 Task: Create a rule when a due date between working days from now is removed from a card by anyone except me.
Action: Mouse pressed left at (853, 227)
Screenshot: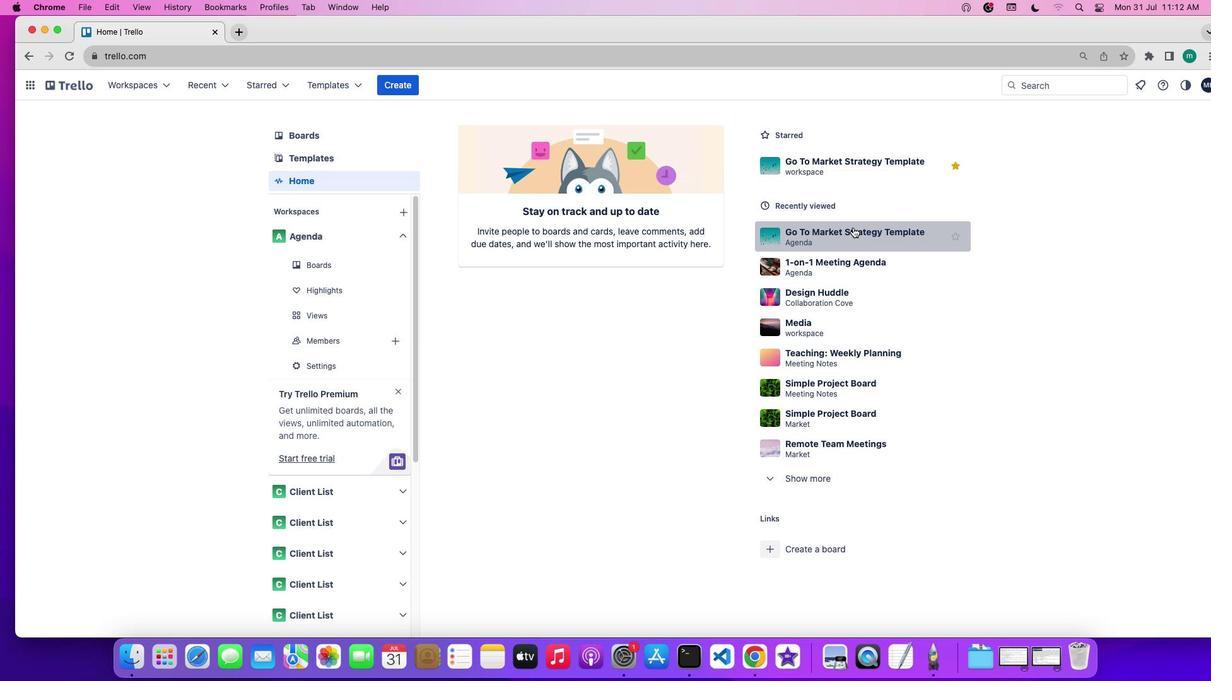 
Action: Mouse moved to (1119, 275)
Screenshot: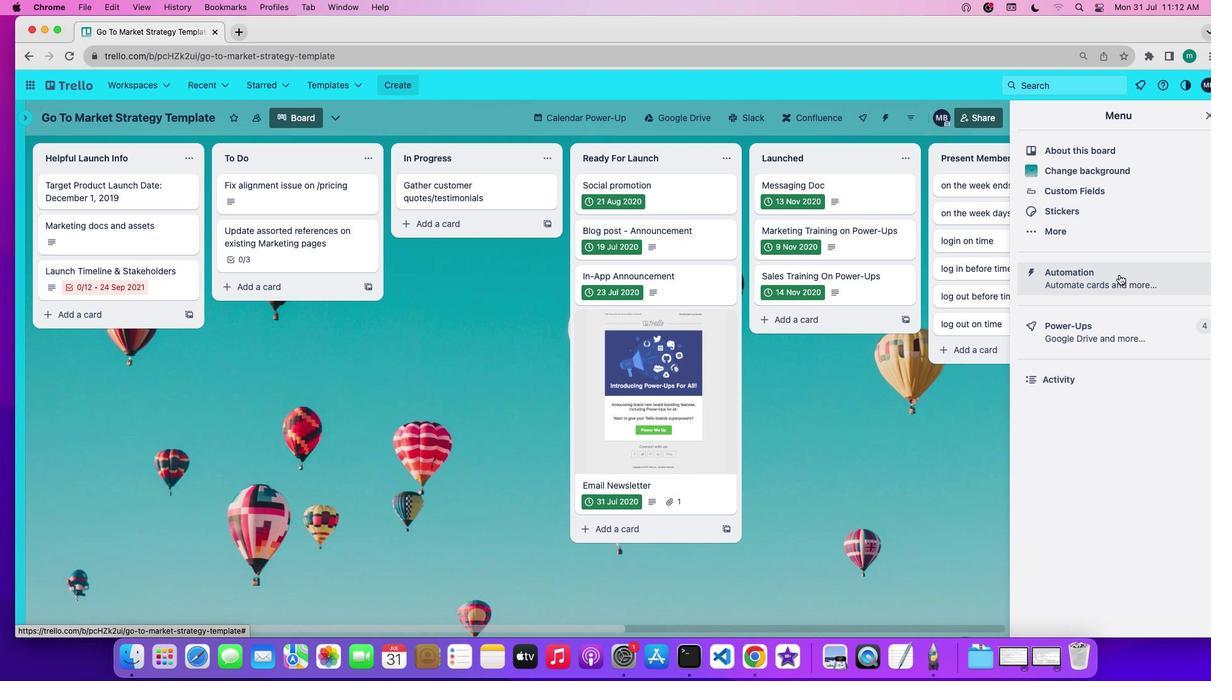 
Action: Mouse pressed left at (1119, 275)
Screenshot: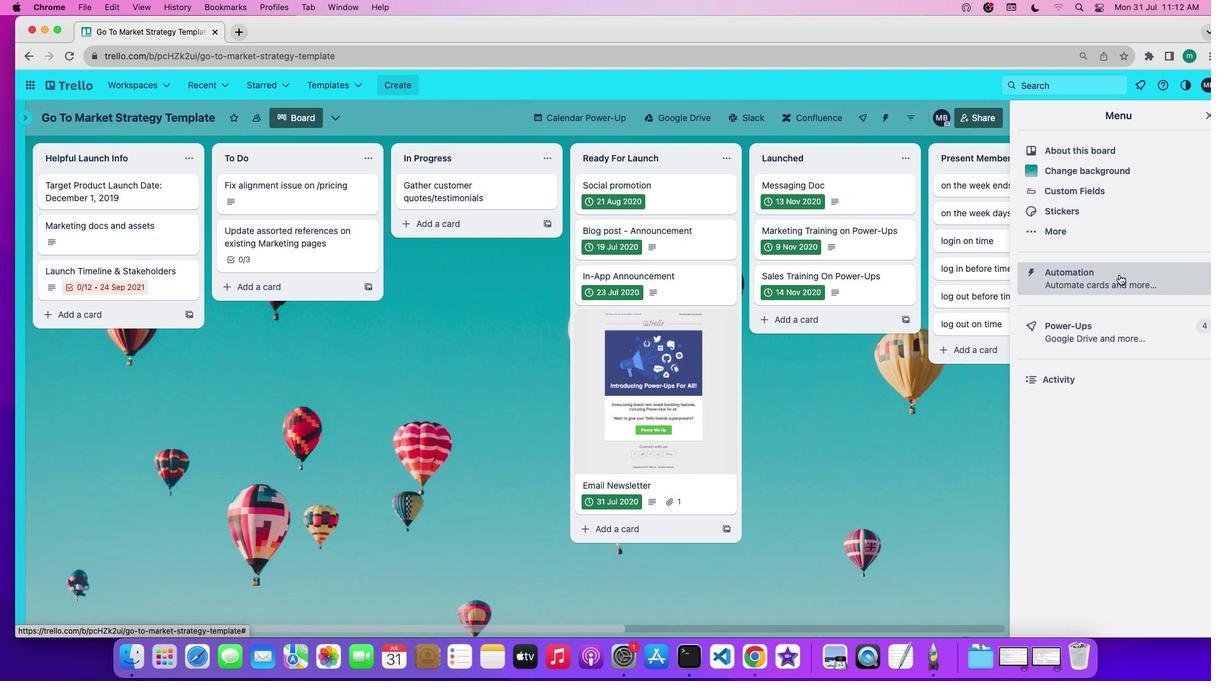 
Action: Mouse moved to (96, 223)
Screenshot: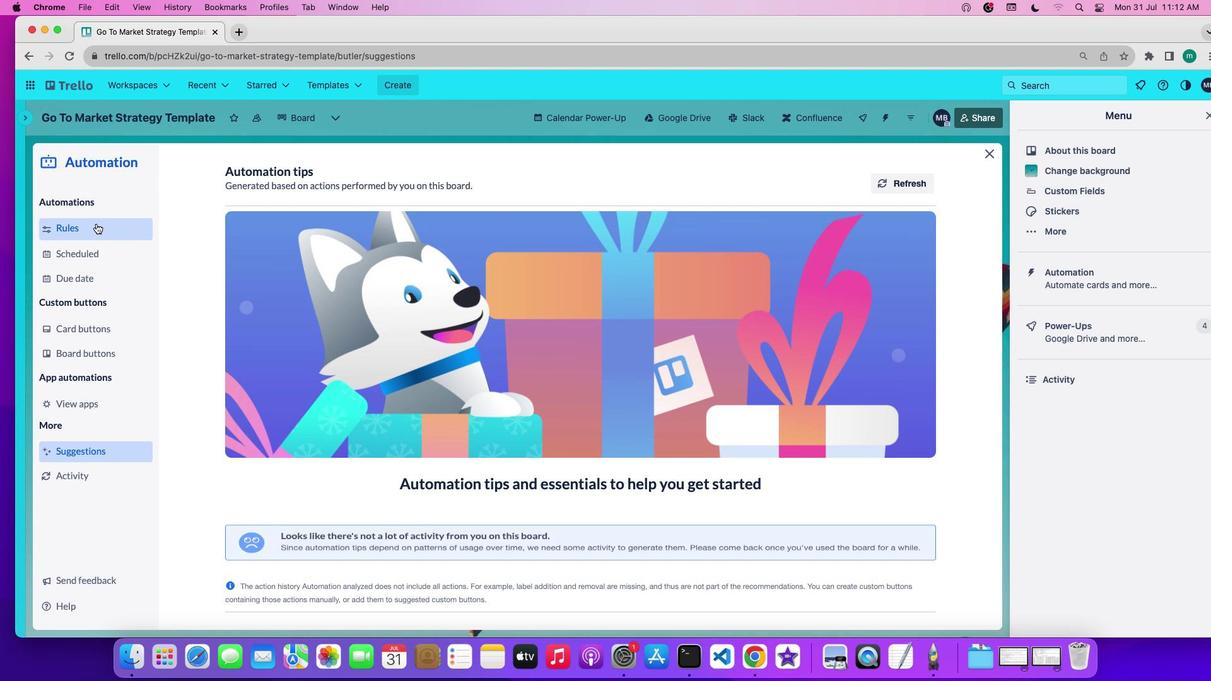 
Action: Mouse pressed left at (96, 223)
Screenshot: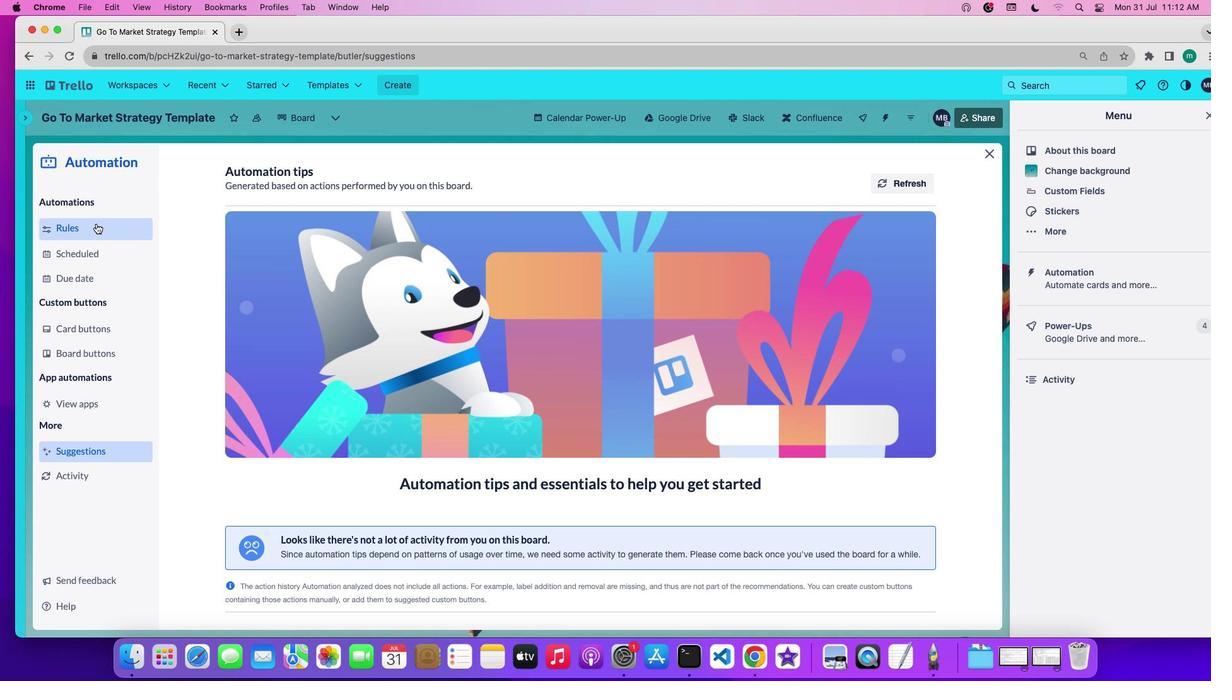 
Action: Mouse moved to (316, 451)
Screenshot: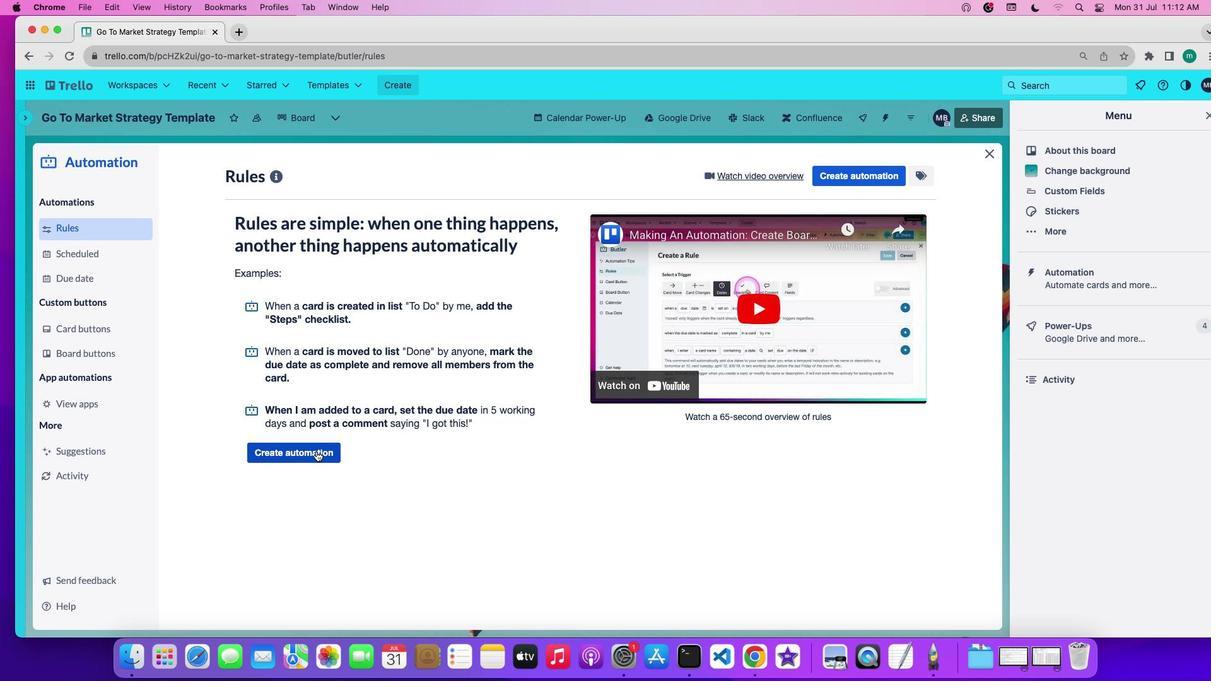 
Action: Mouse pressed left at (316, 451)
Screenshot: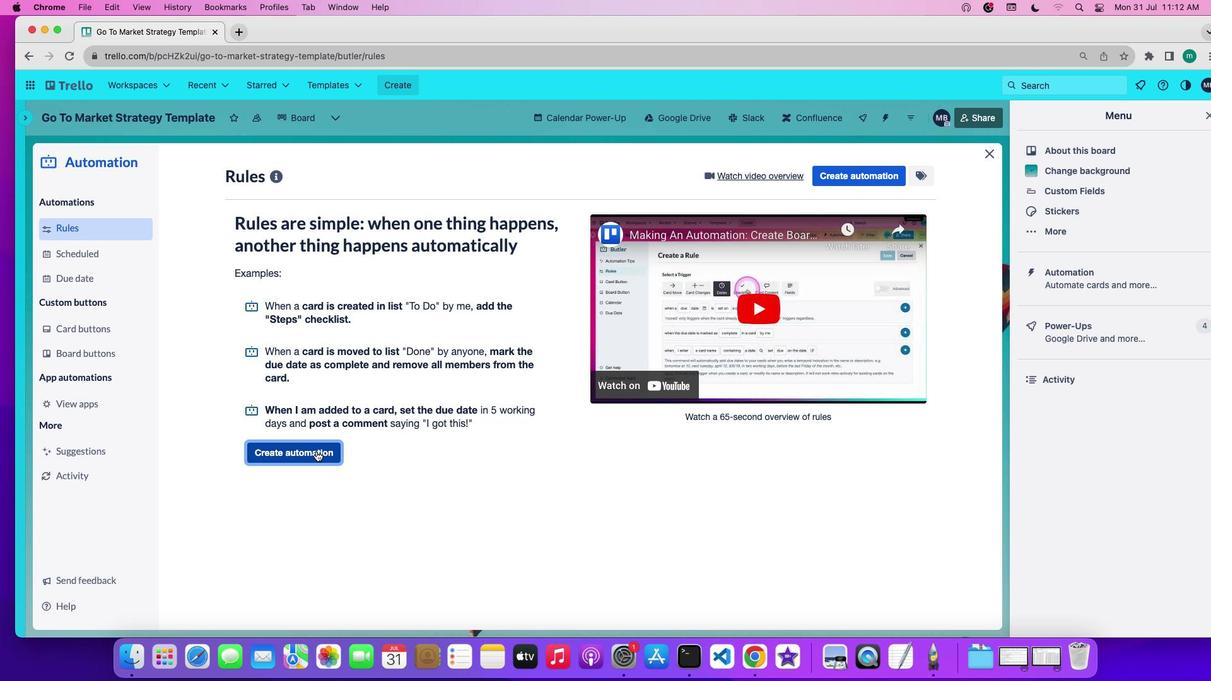 
Action: Mouse moved to (543, 301)
Screenshot: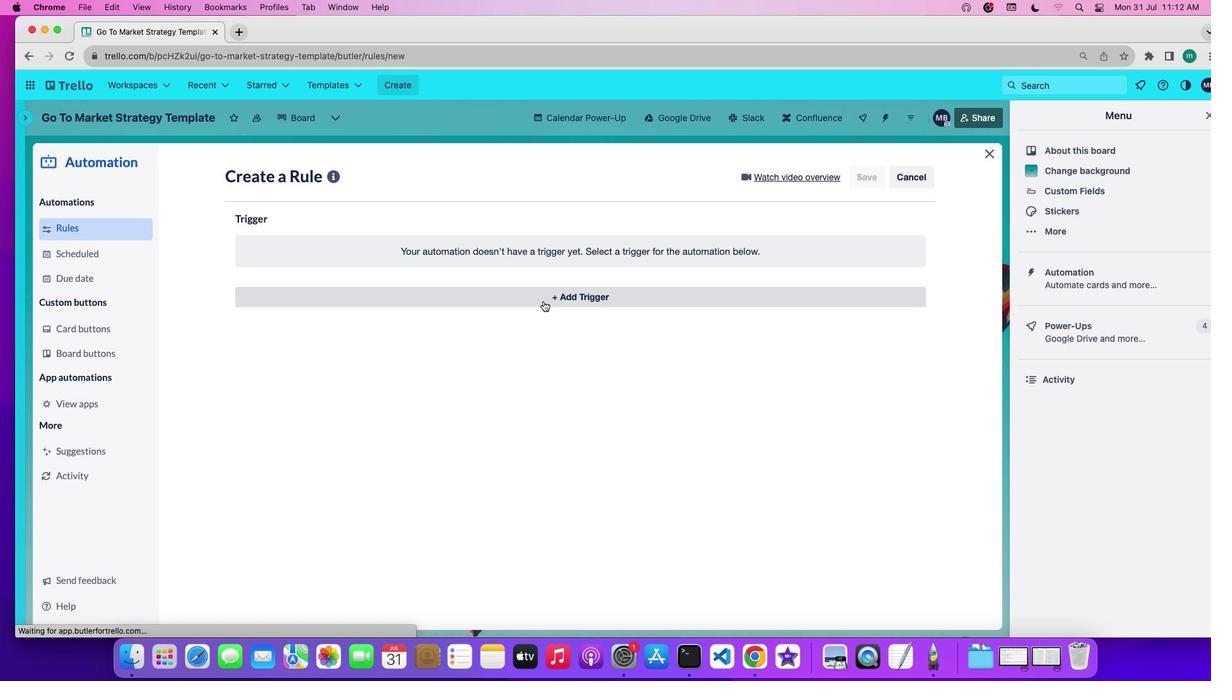 
Action: Mouse pressed left at (543, 301)
Screenshot: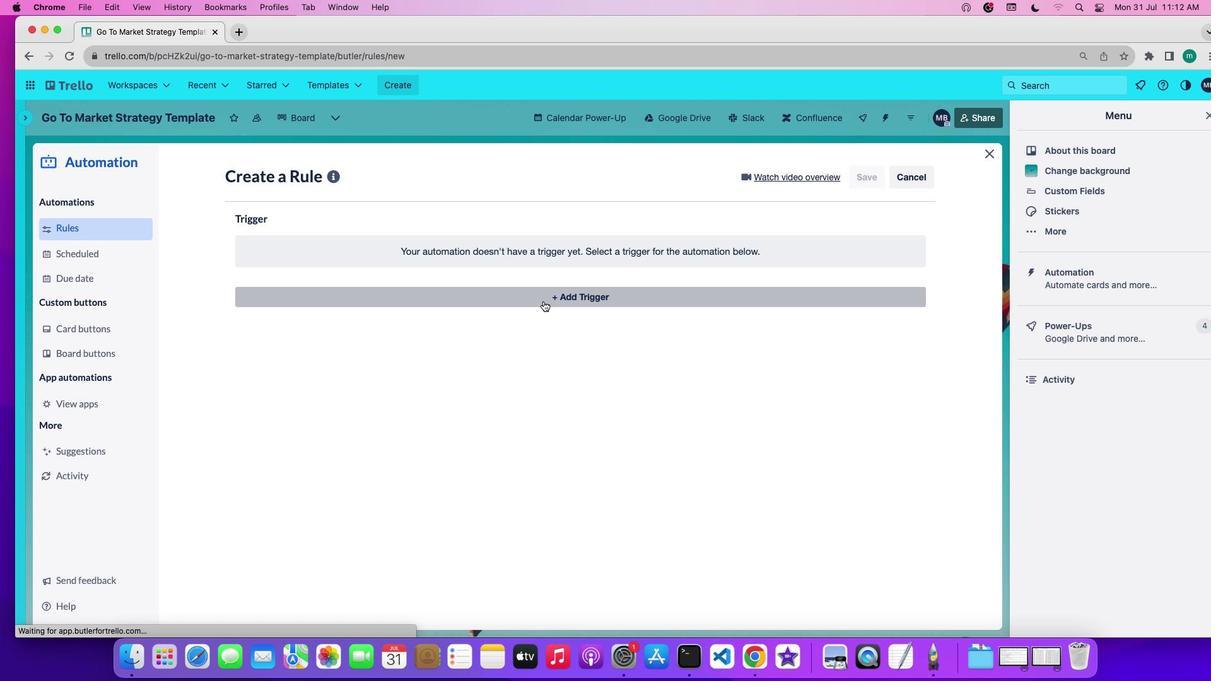 
Action: Mouse moved to (386, 342)
Screenshot: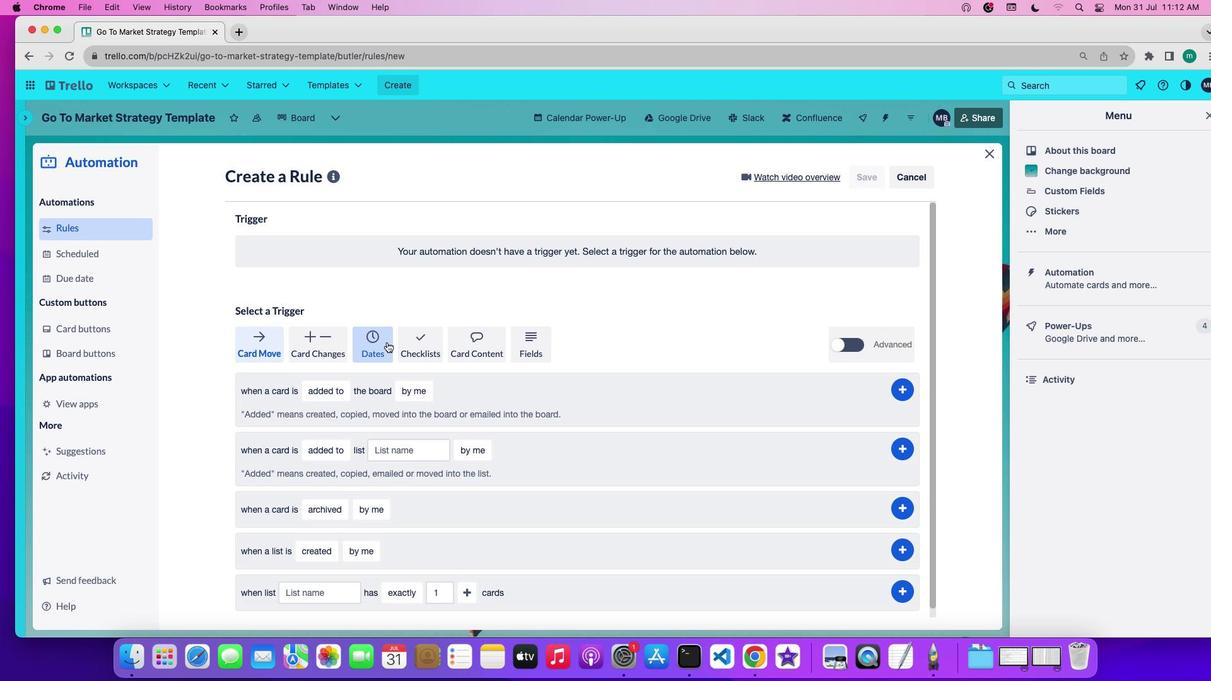 
Action: Mouse pressed left at (386, 342)
Screenshot: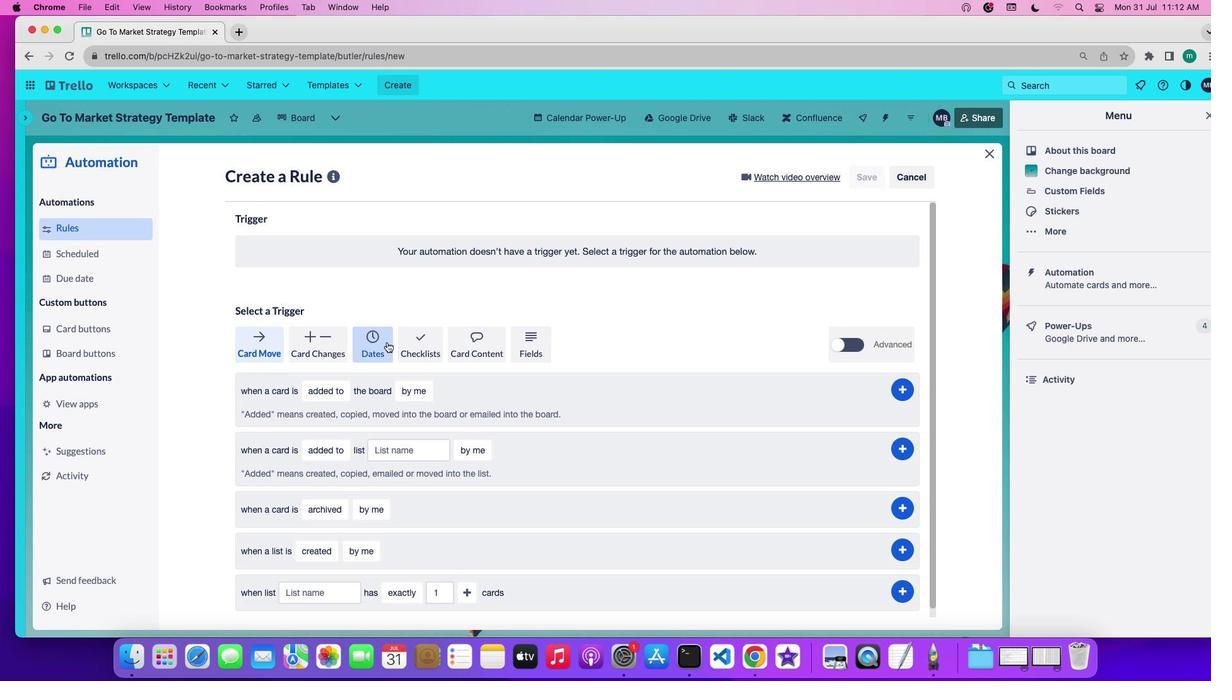 
Action: Mouse moved to (289, 396)
Screenshot: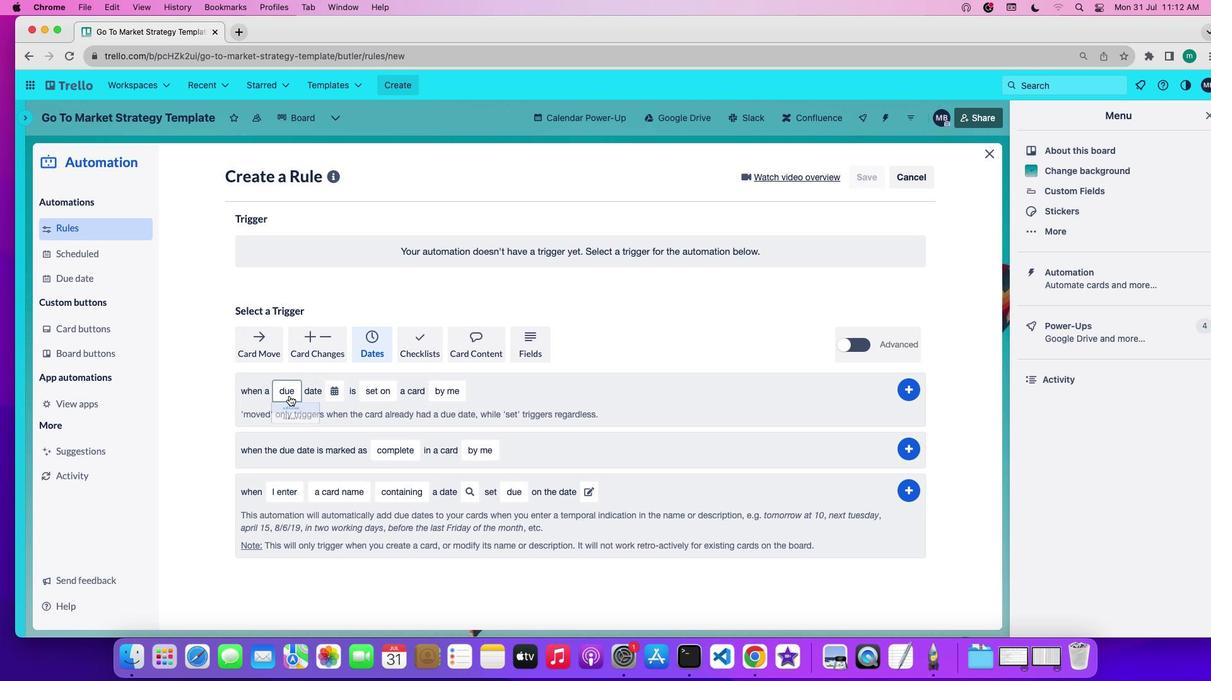 
Action: Mouse pressed left at (289, 396)
Screenshot: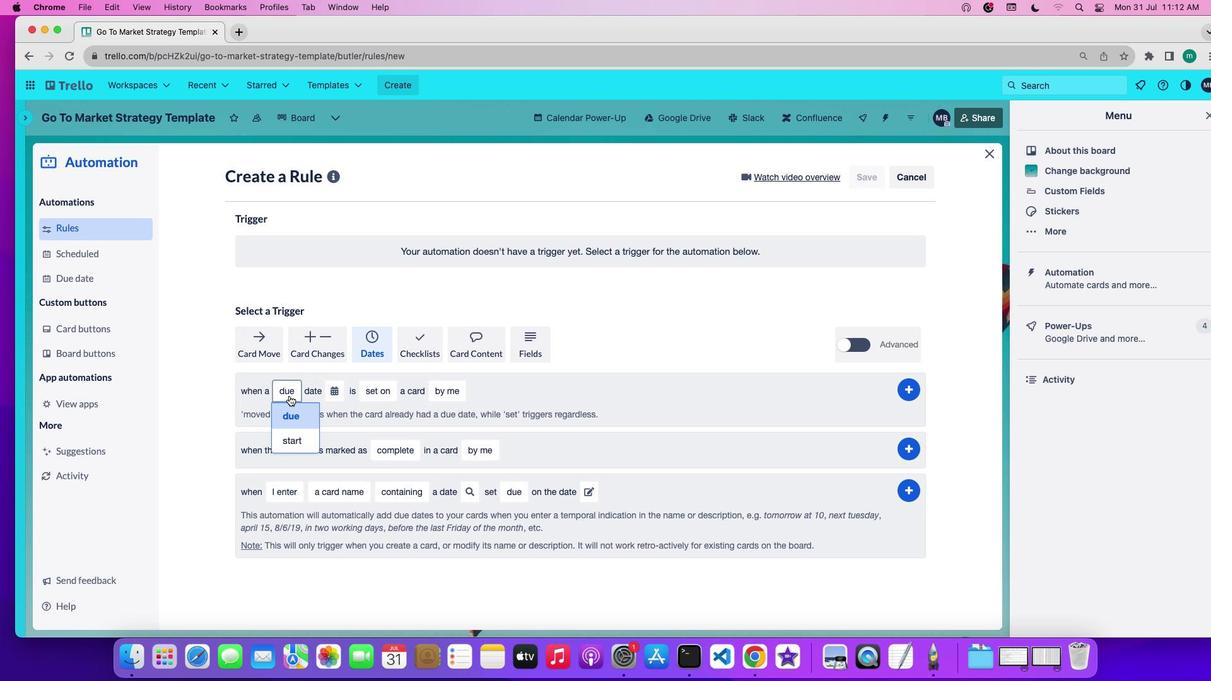 
Action: Mouse moved to (312, 425)
Screenshot: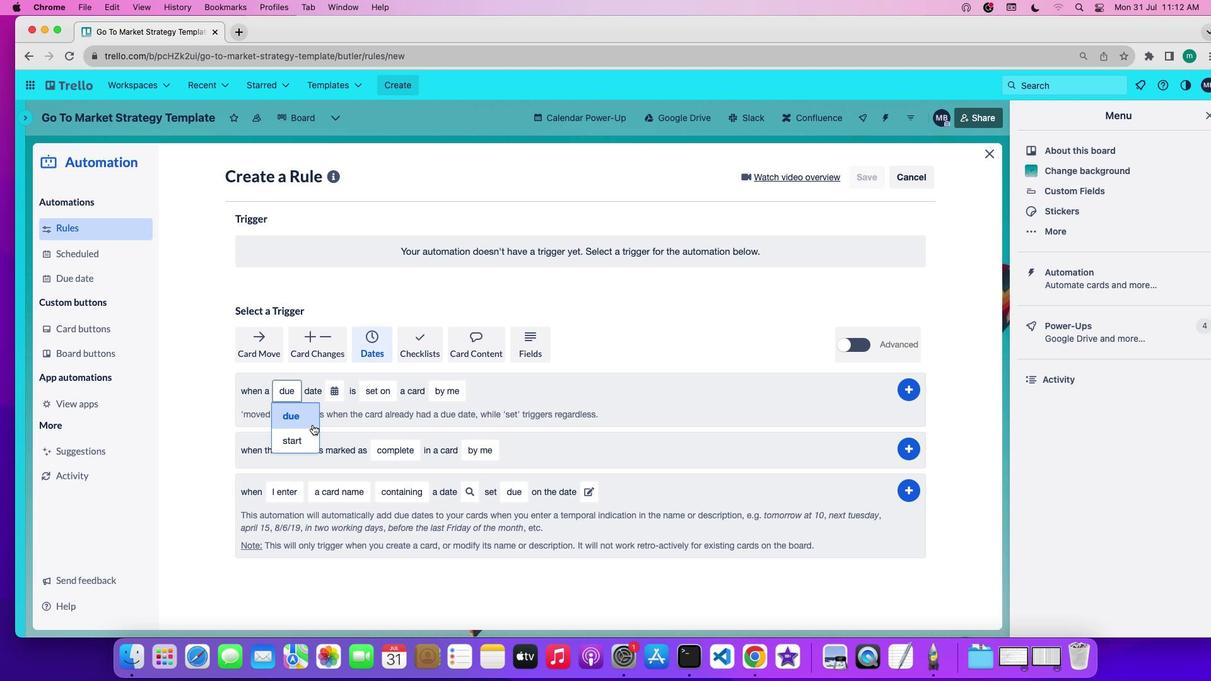 
Action: Mouse pressed left at (312, 425)
Screenshot: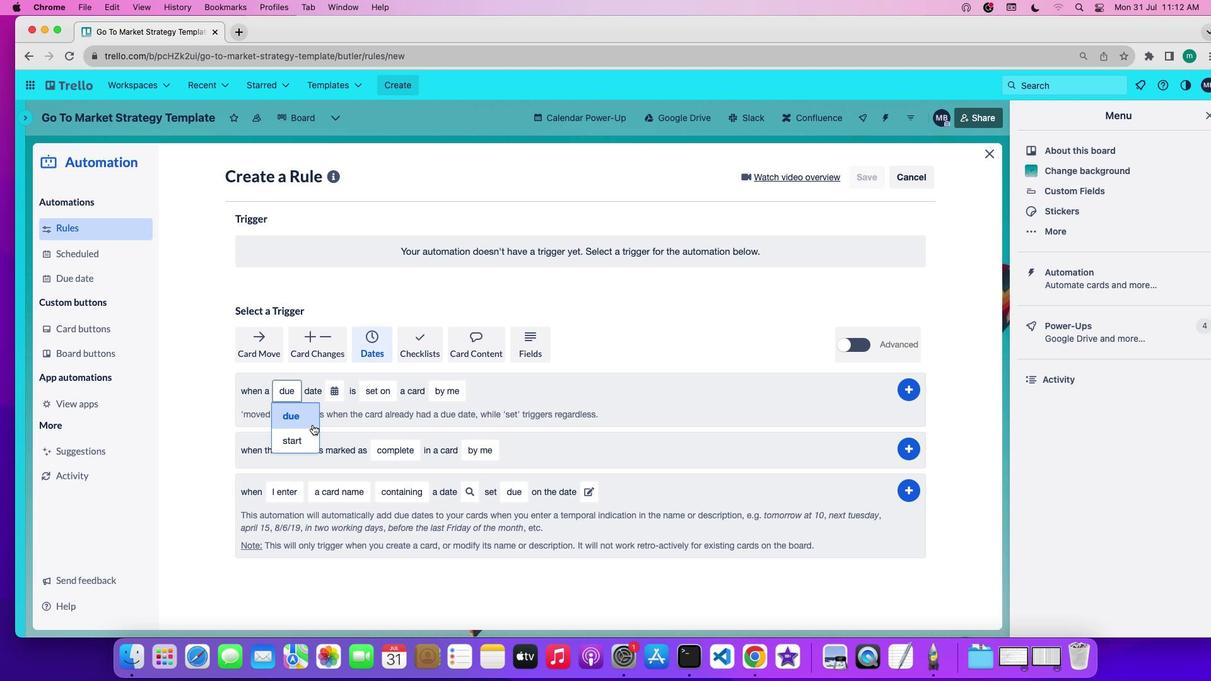
Action: Mouse moved to (341, 397)
Screenshot: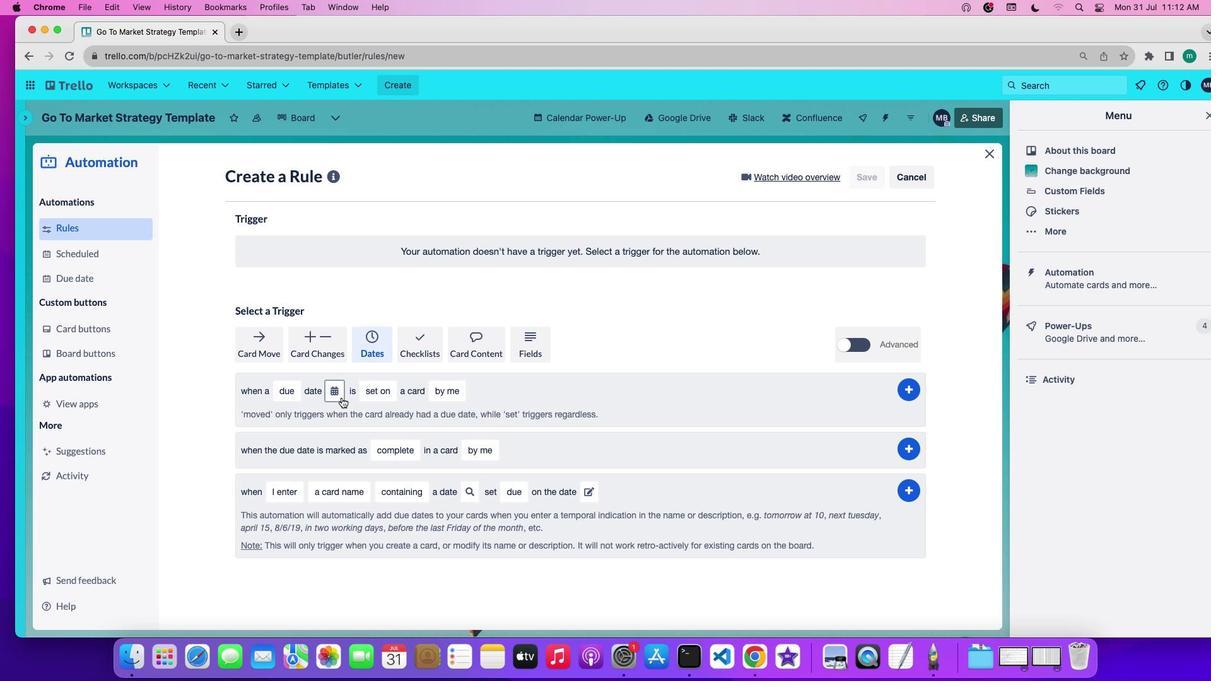 
Action: Mouse pressed left at (341, 397)
Screenshot: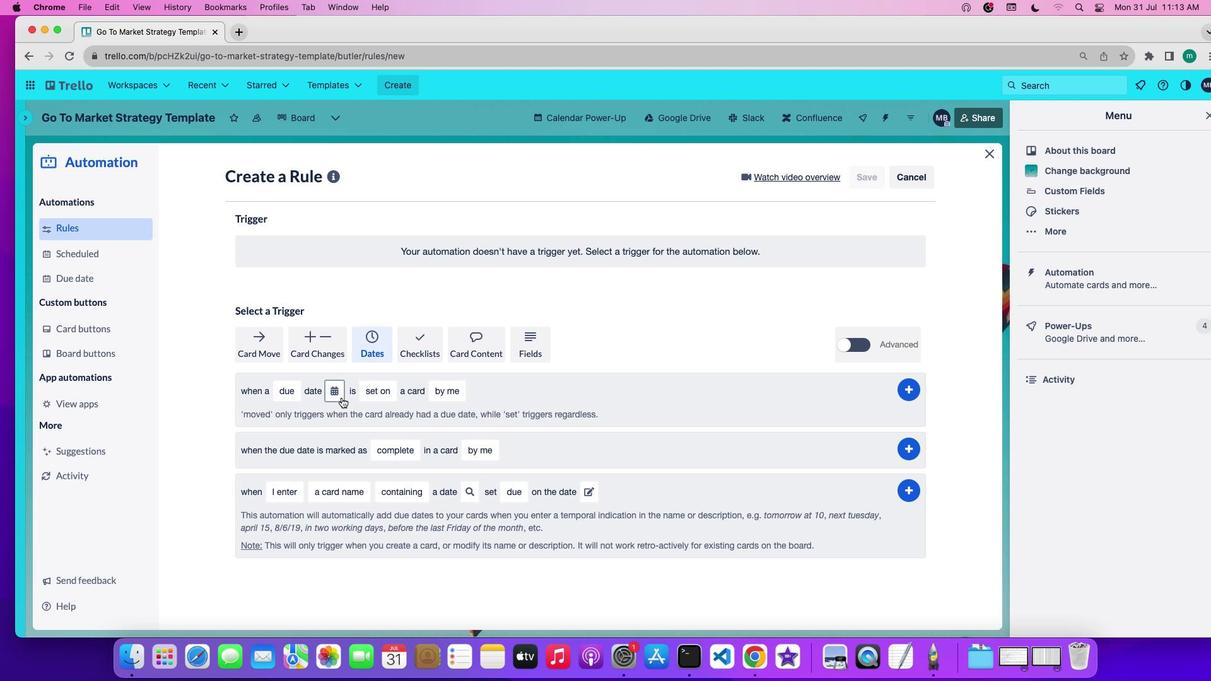 
Action: Mouse moved to (363, 466)
Screenshot: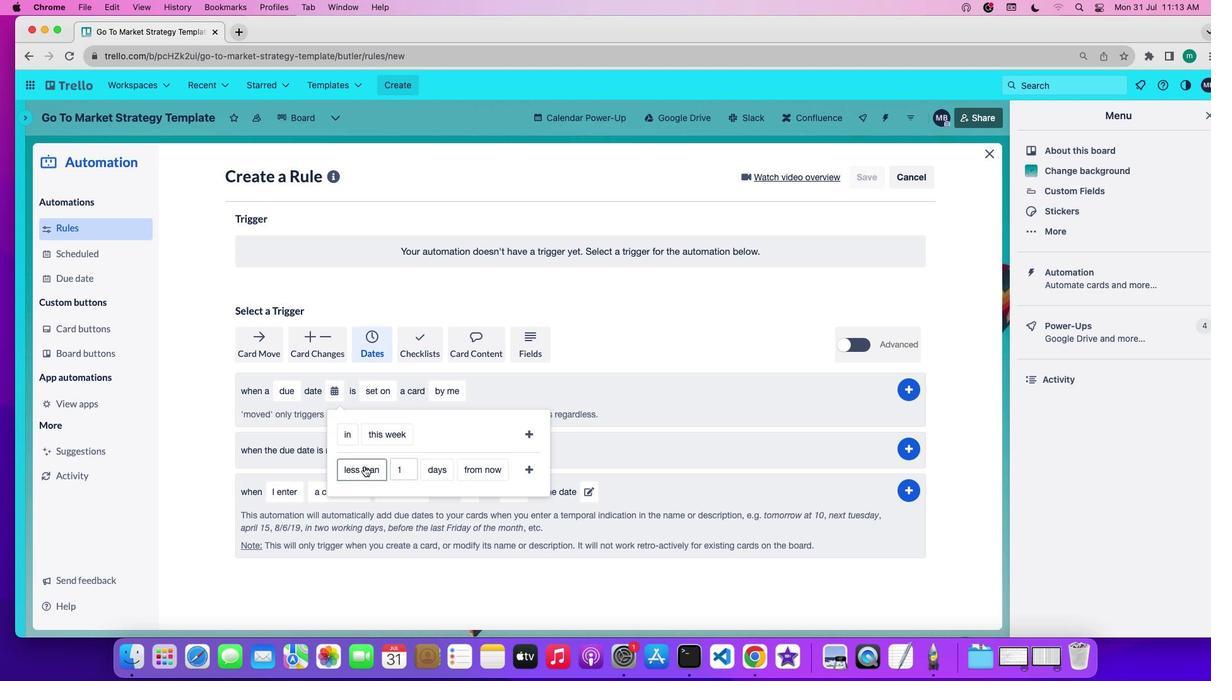 
Action: Mouse pressed left at (363, 466)
Screenshot: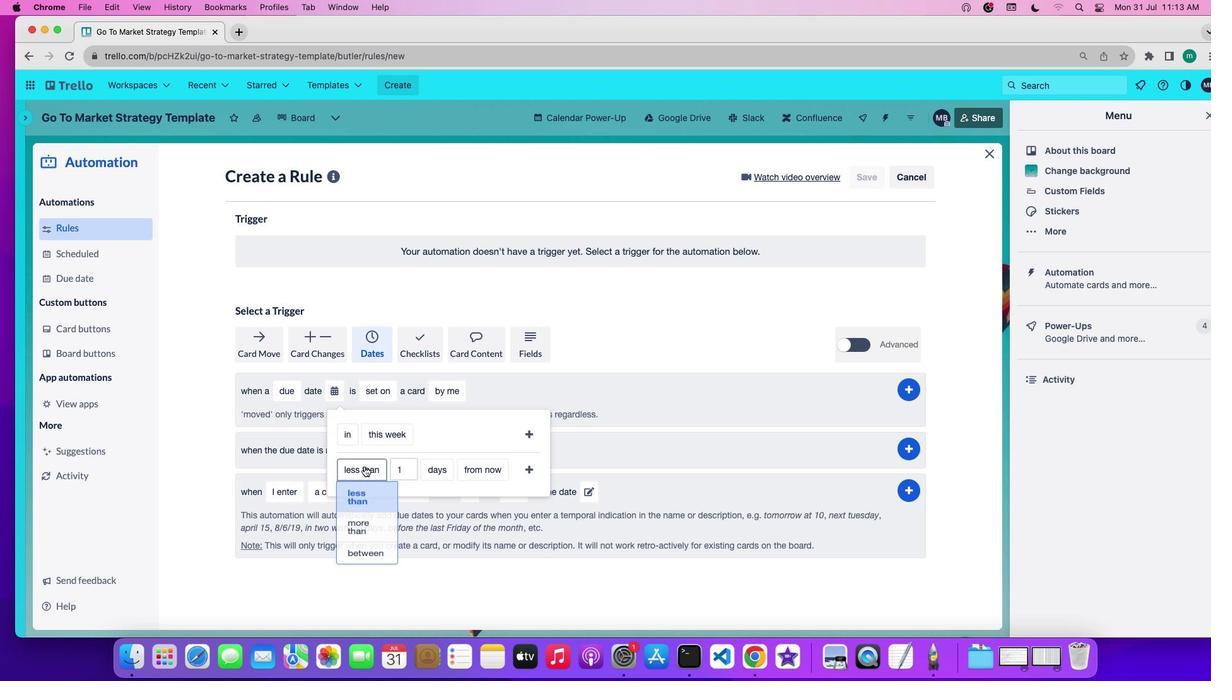 
Action: Mouse moved to (365, 563)
Screenshot: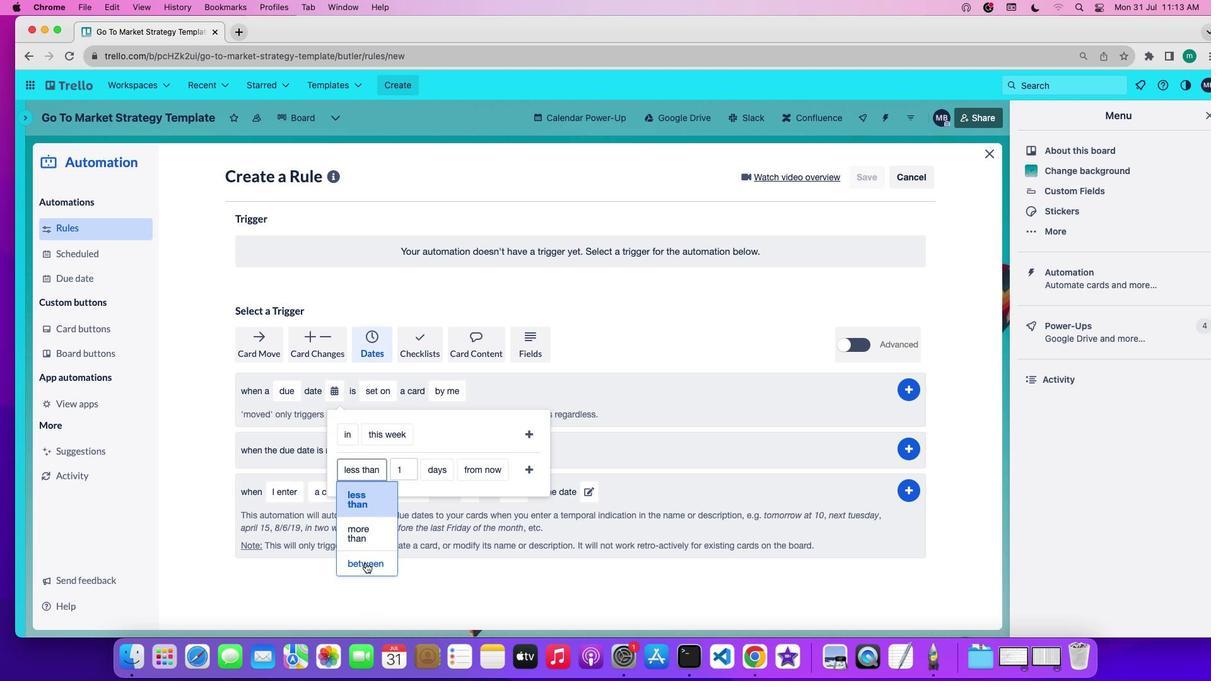 
Action: Mouse pressed left at (365, 563)
Screenshot: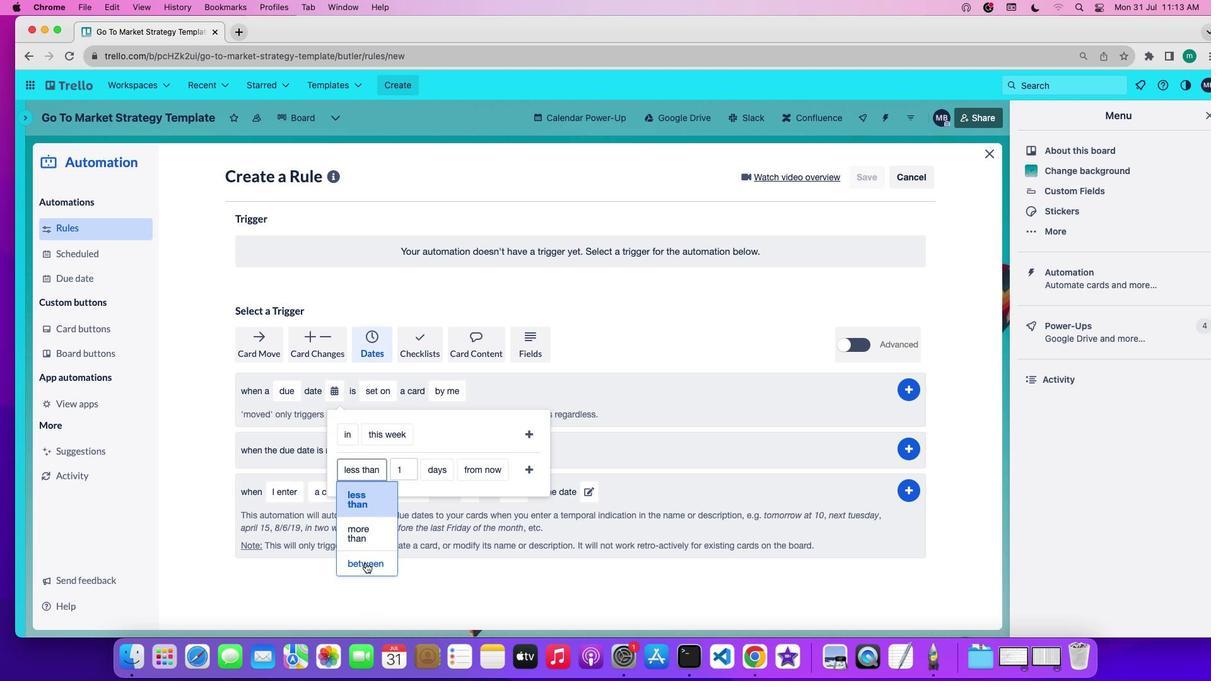 
Action: Mouse moved to (404, 473)
Screenshot: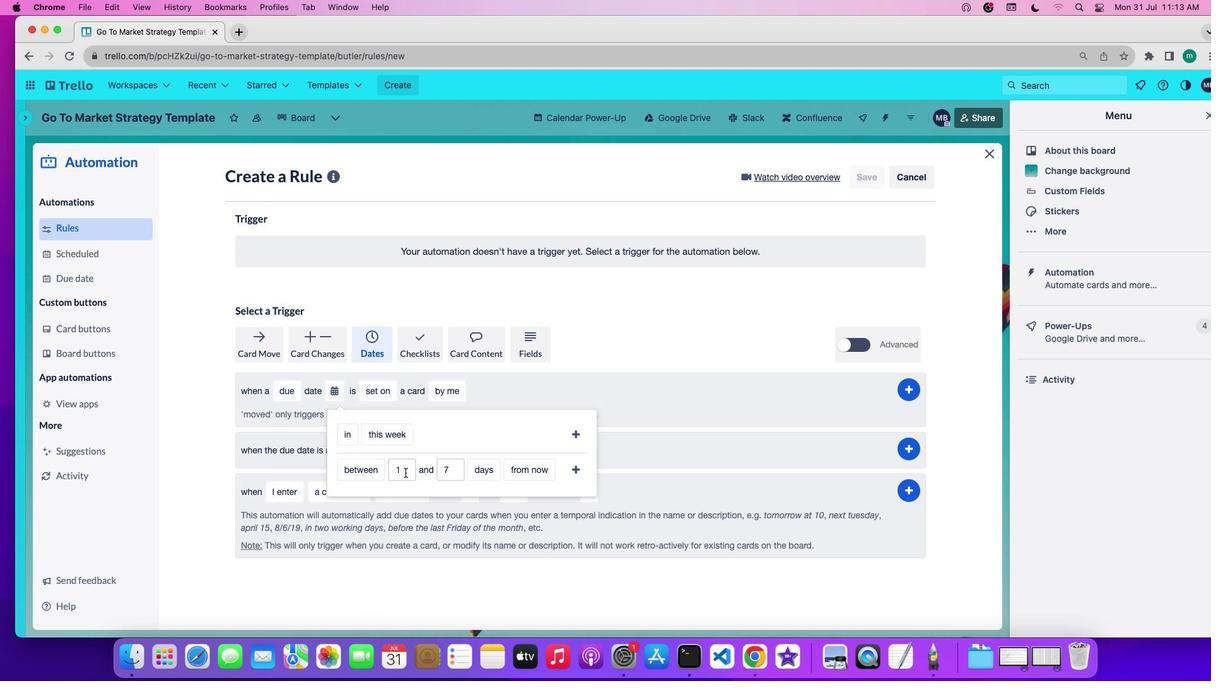 
Action: Mouse pressed left at (404, 473)
Screenshot: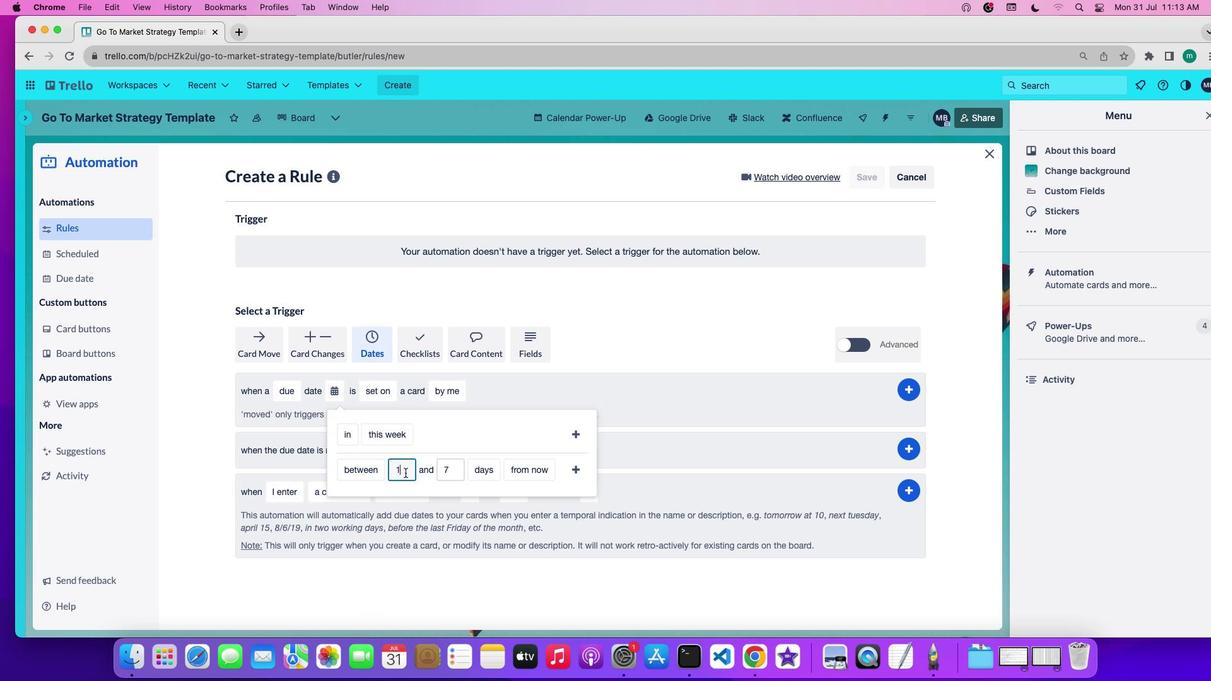 
Action: Key pressed Key.backspace'5'
Screenshot: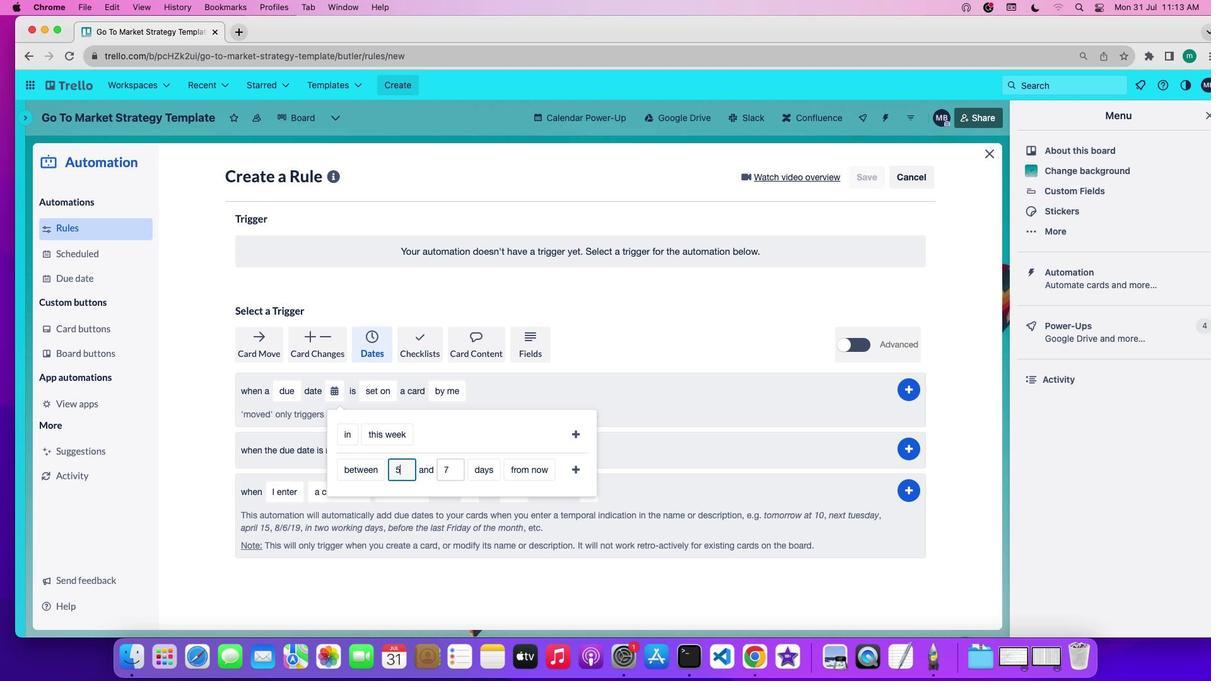 
Action: Mouse moved to (461, 470)
Screenshot: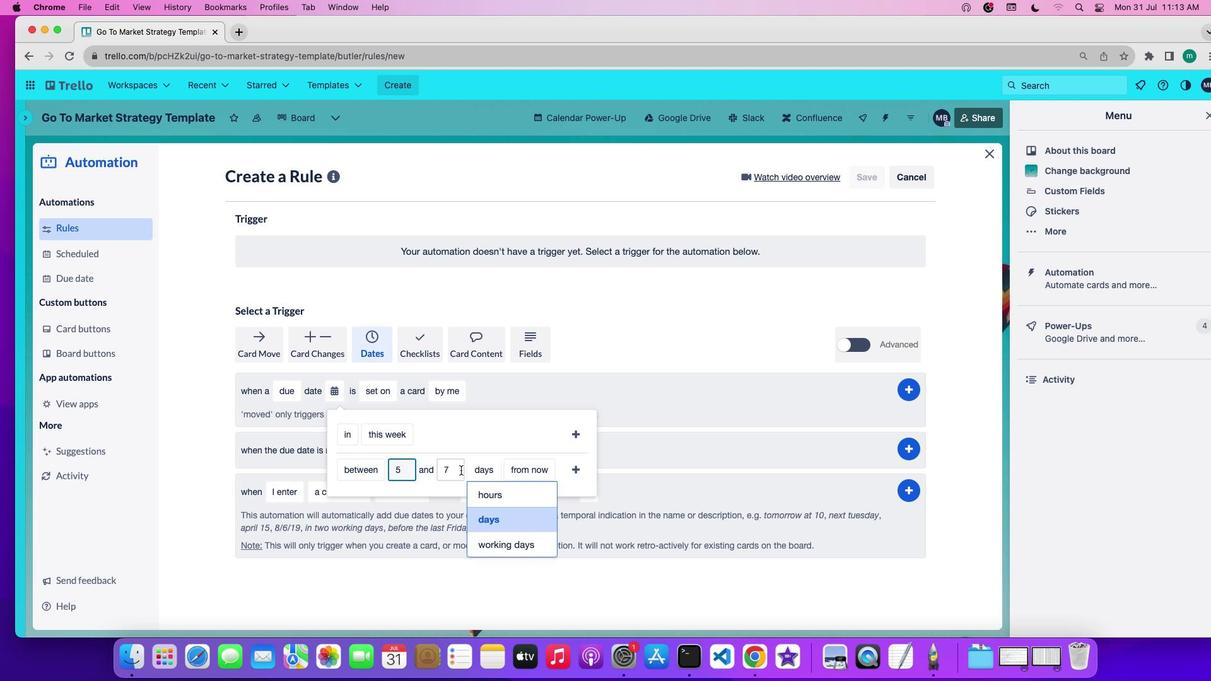 
Action: Mouse pressed left at (461, 470)
Screenshot: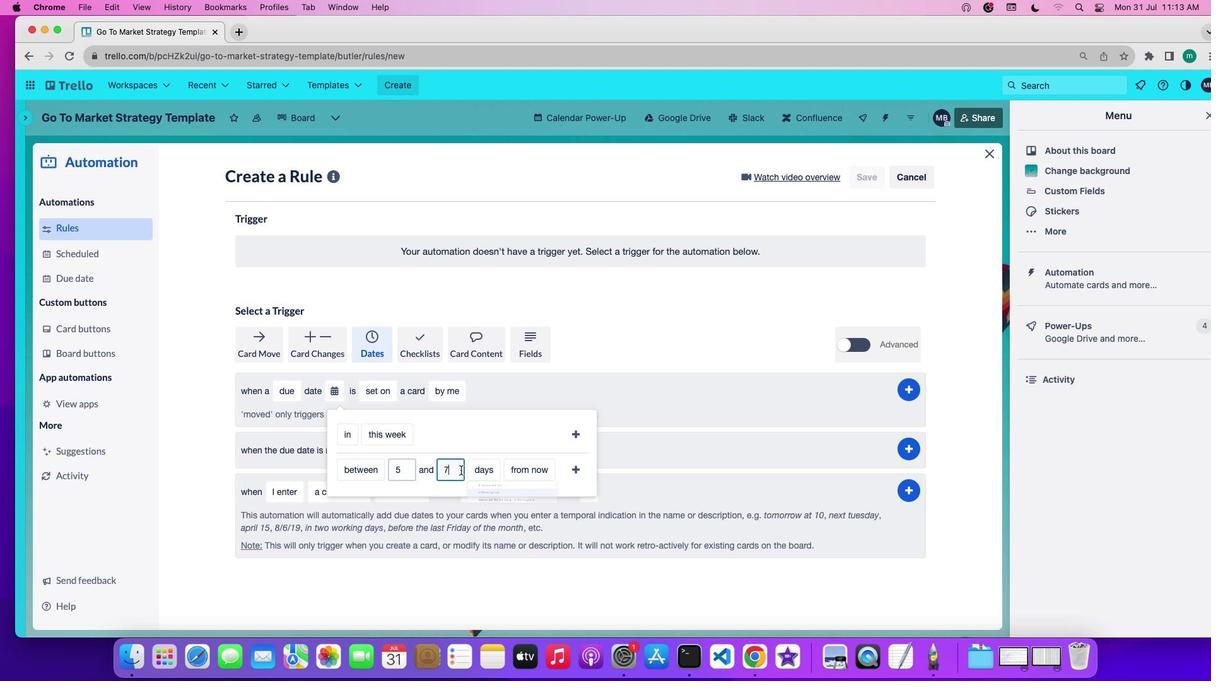 
Action: Key pressed Key.backspace'8'
Screenshot: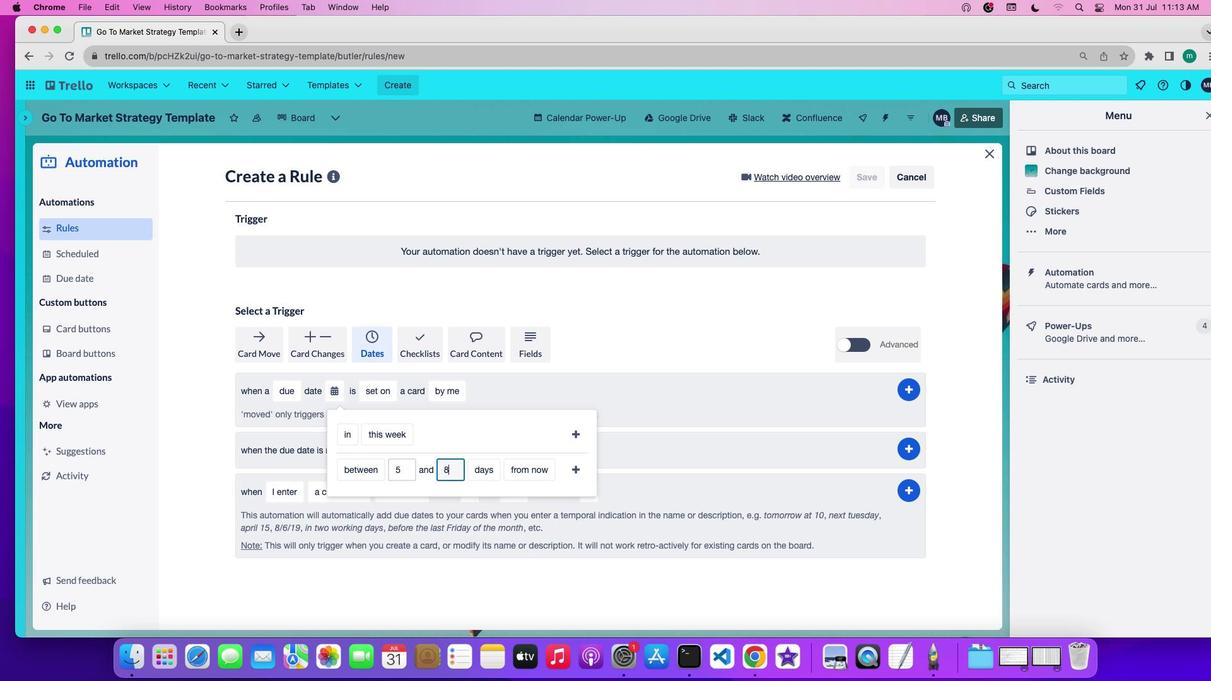 
Action: Mouse moved to (495, 469)
Screenshot: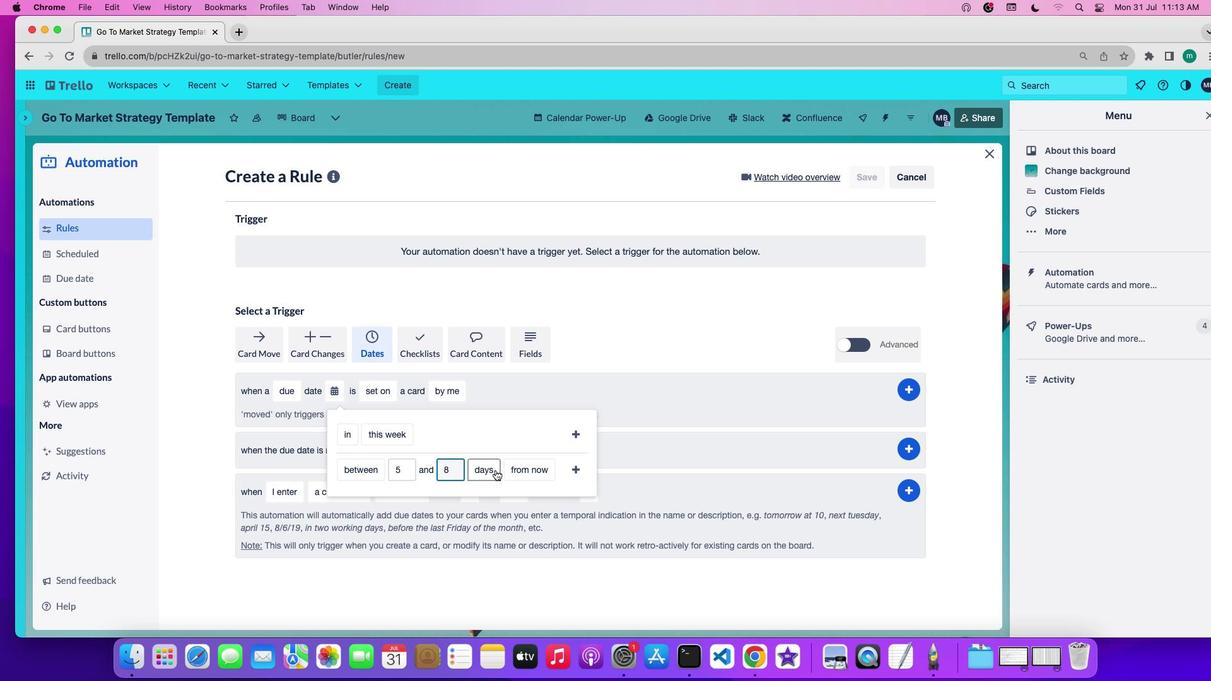 
Action: Mouse pressed left at (495, 469)
Screenshot: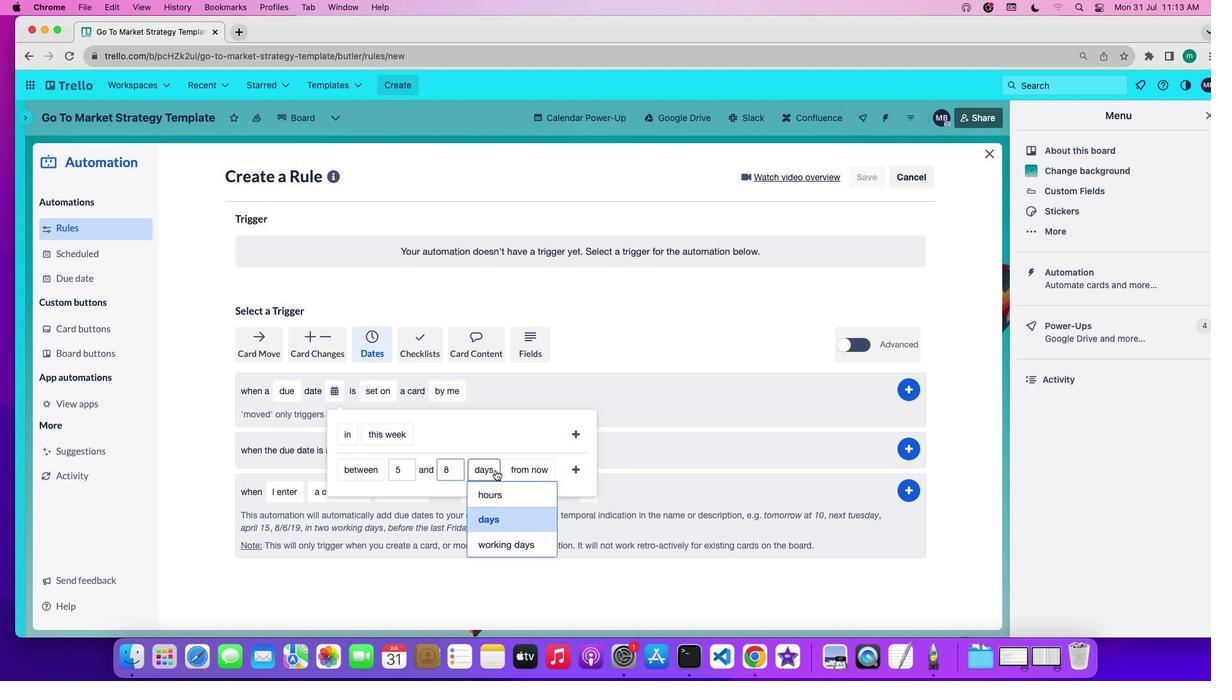 
Action: Mouse moved to (508, 543)
Screenshot: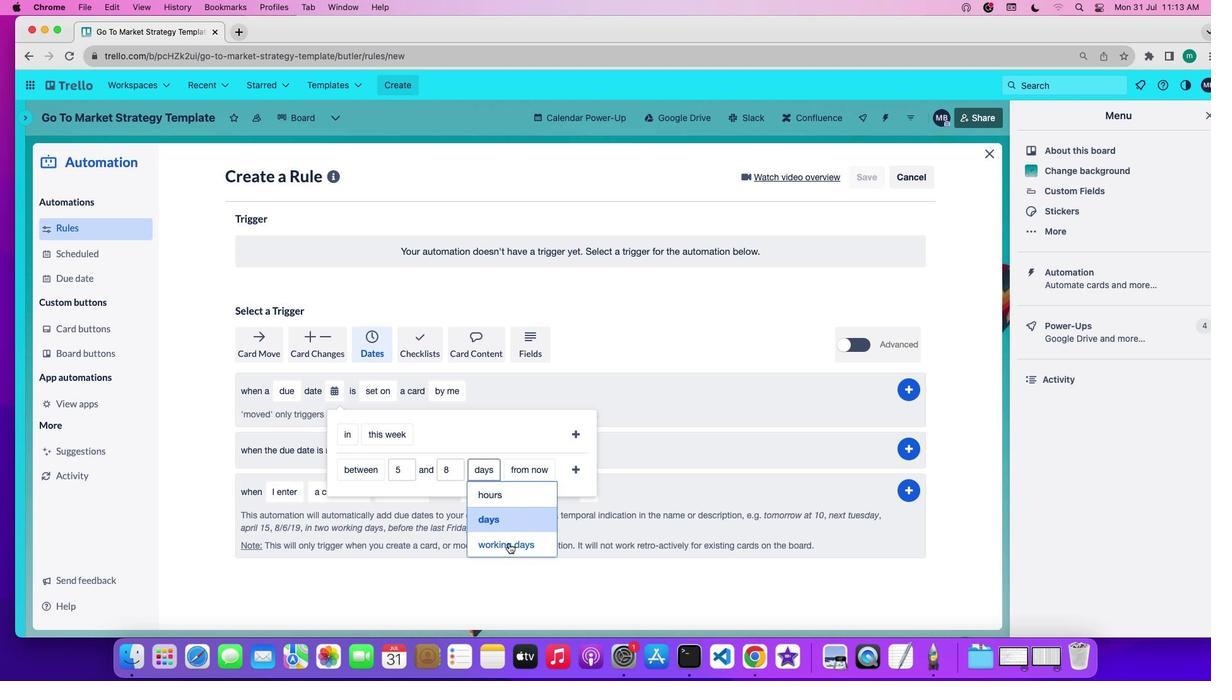 
Action: Mouse pressed left at (508, 543)
Screenshot: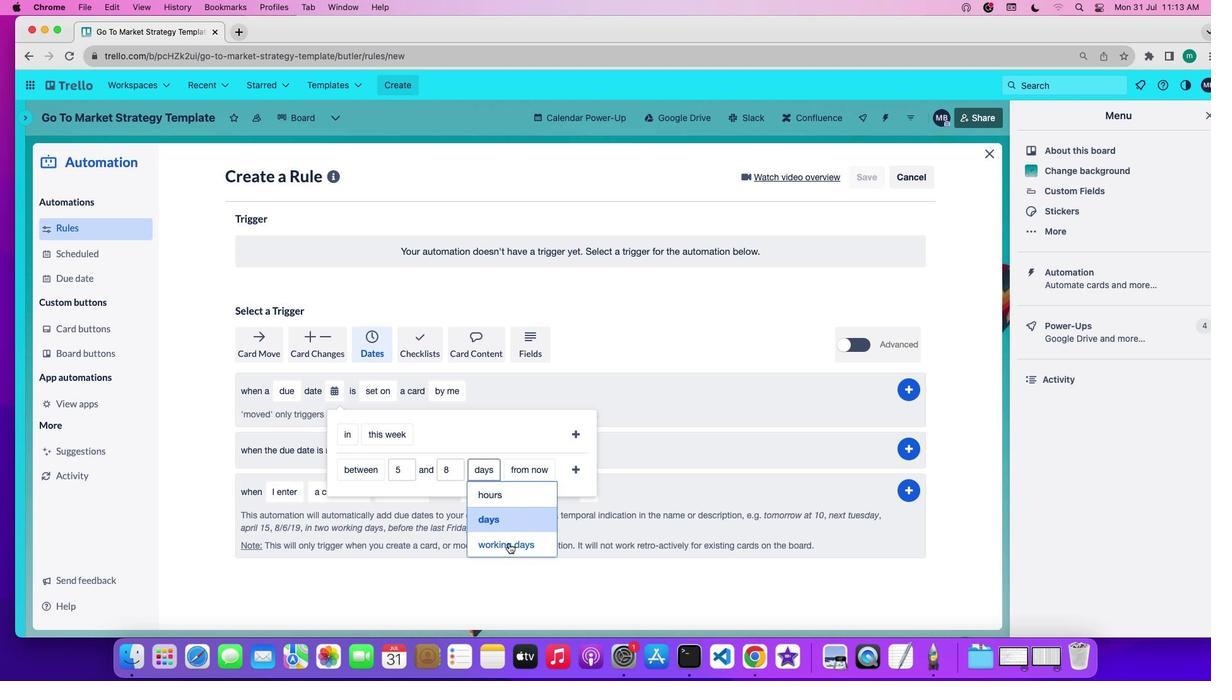 
Action: Mouse moved to (551, 464)
Screenshot: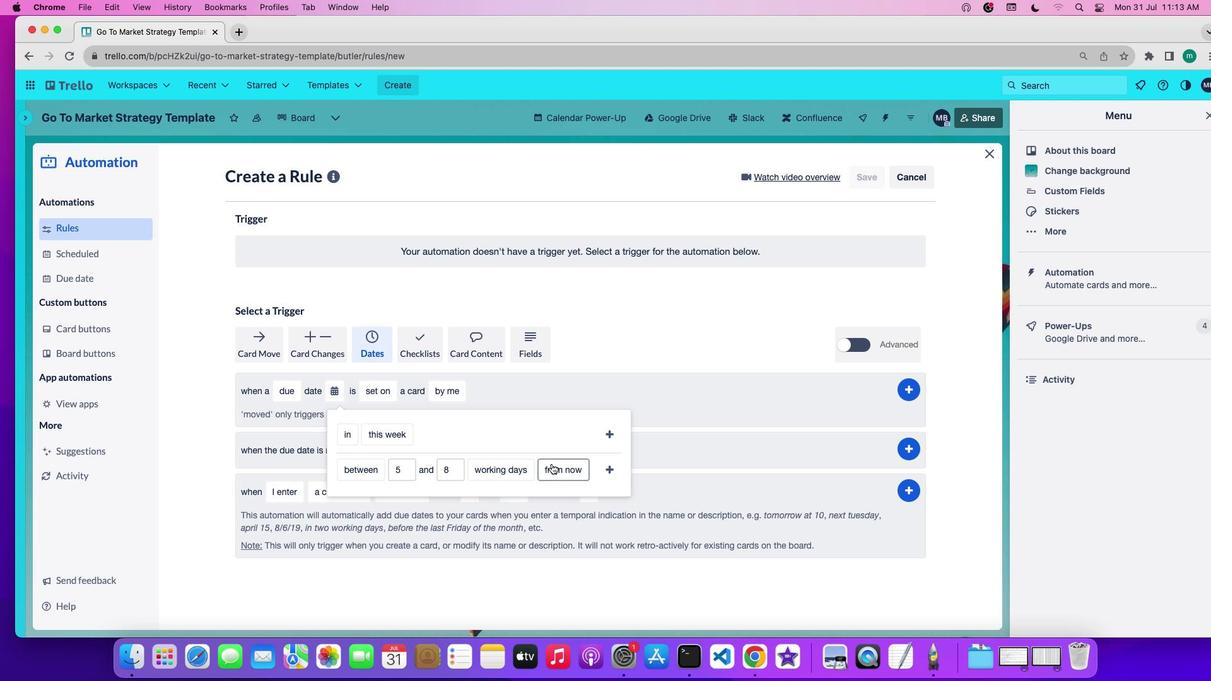 
Action: Mouse pressed left at (551, 464)
Screenshot: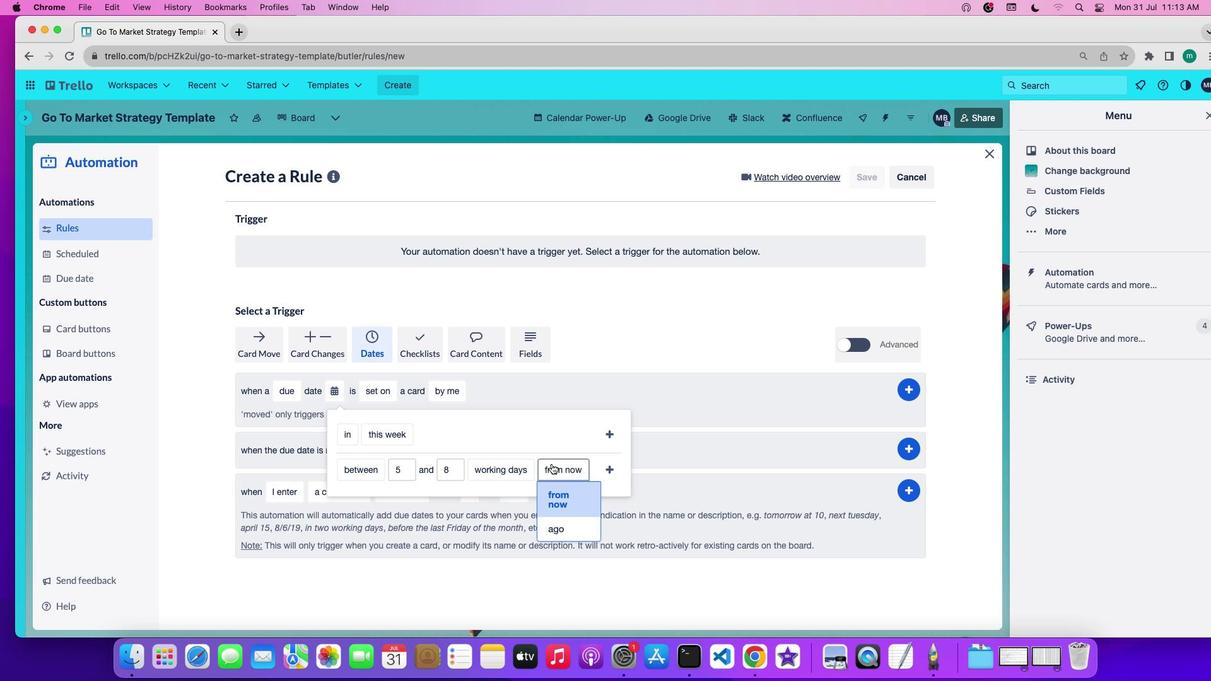 
Action: Mouse moved to (565, 494)
Screenshot: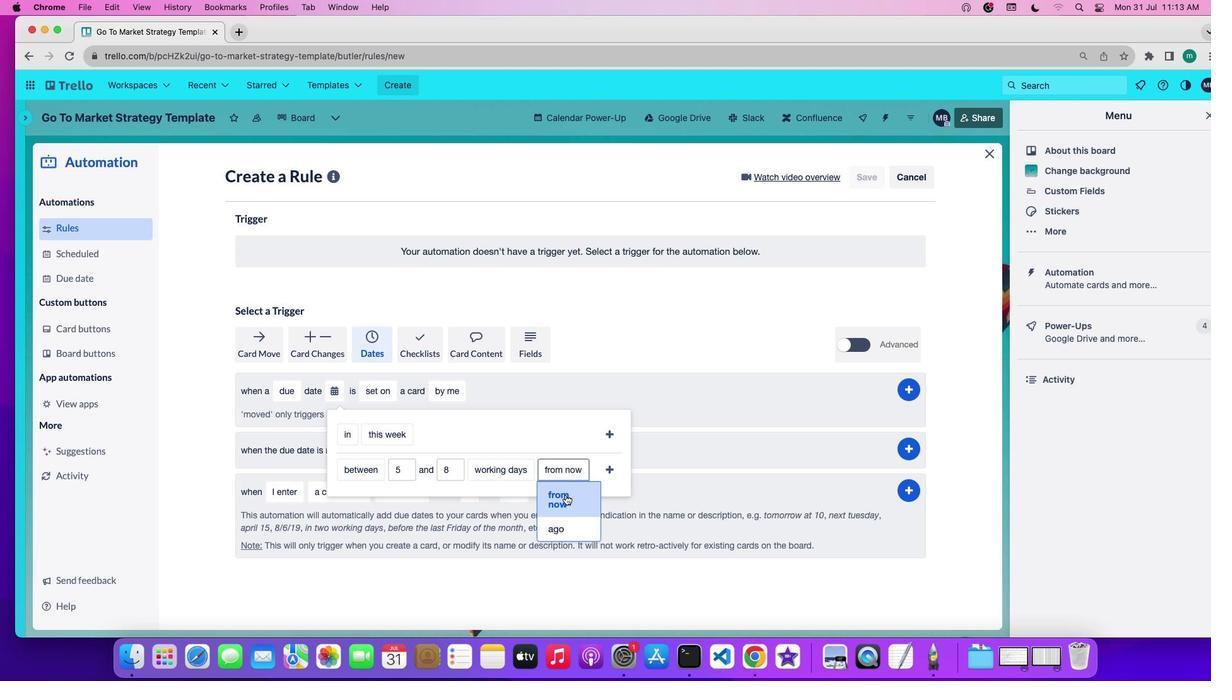 
Action: Mouse pressed left at (565, 494)
Screenshot: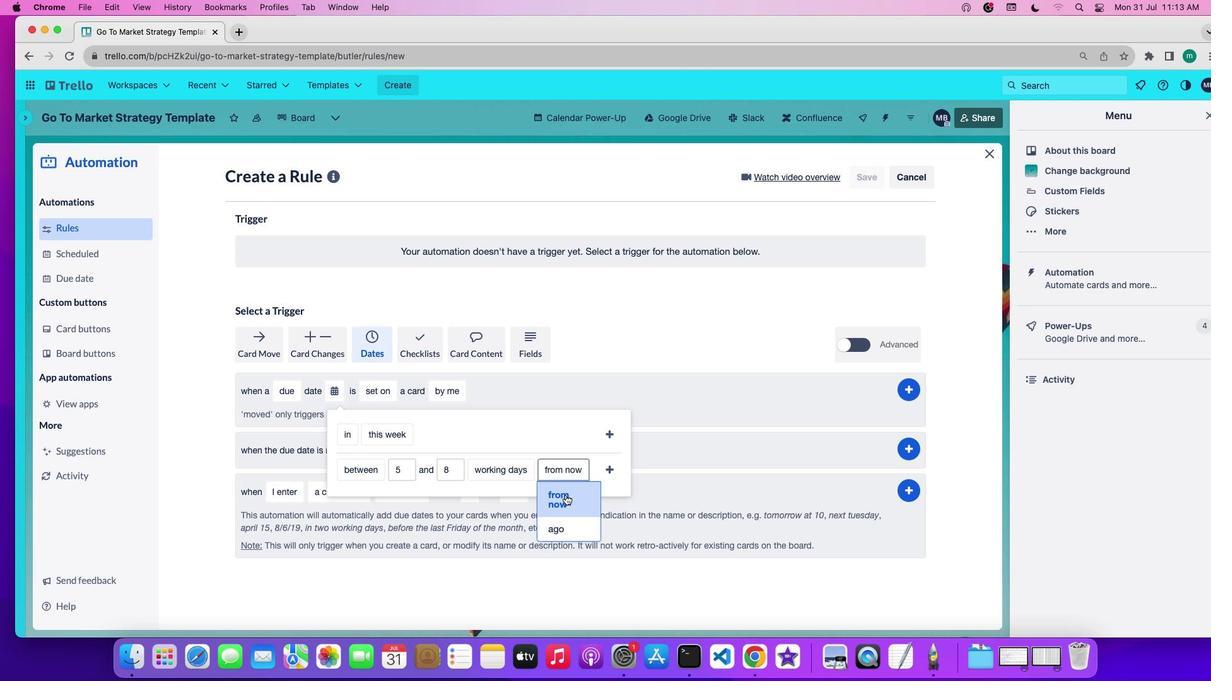 
Action: Mouse moved to (608, 469)
Screenshot: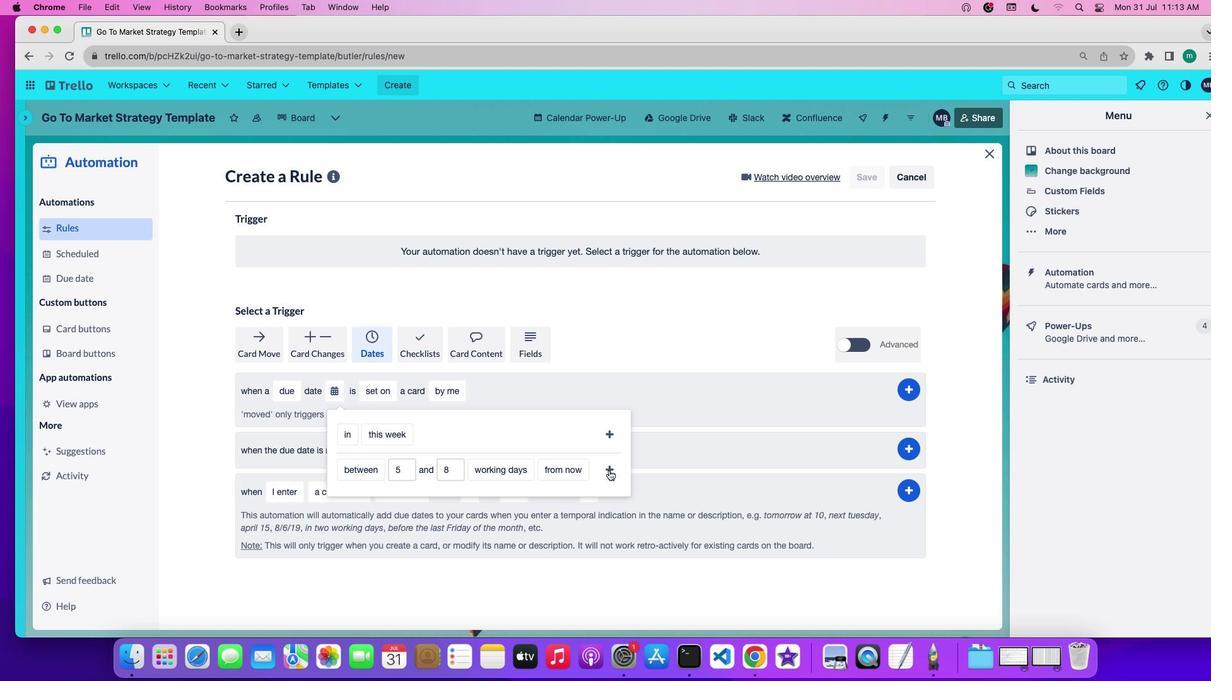 
Action: Mouse pressed left at (608, 469)
Screenshot: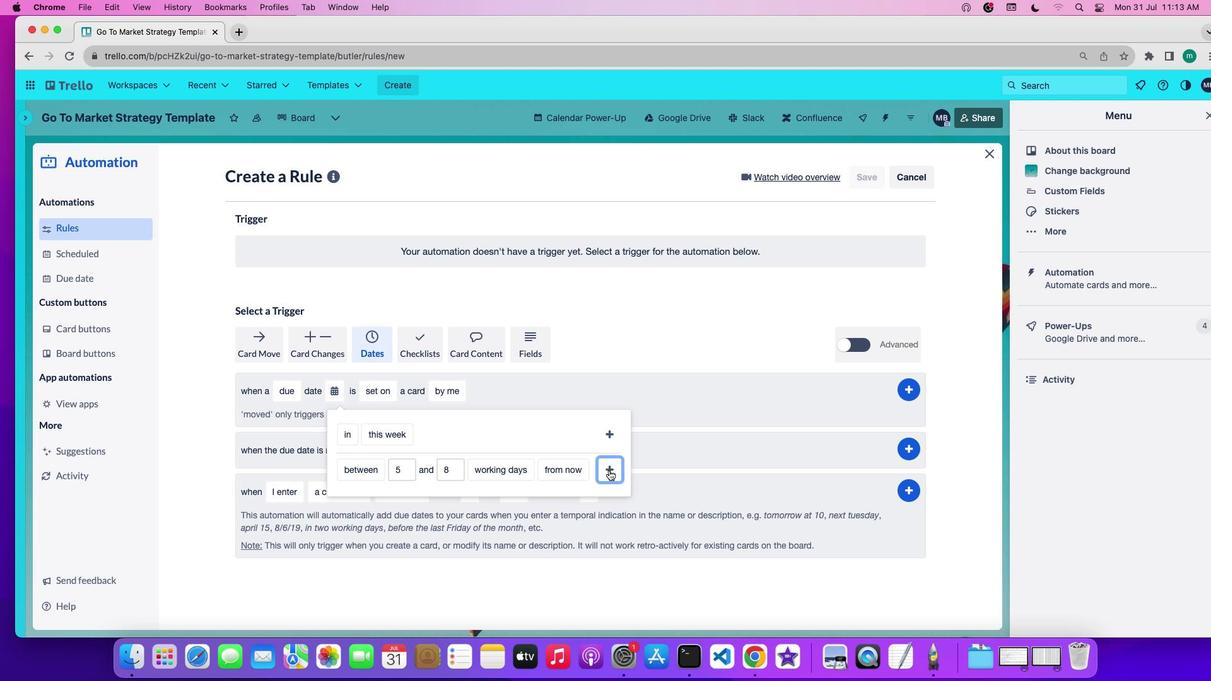 
Action: Mouse moved to (538, 391)
Screenshot: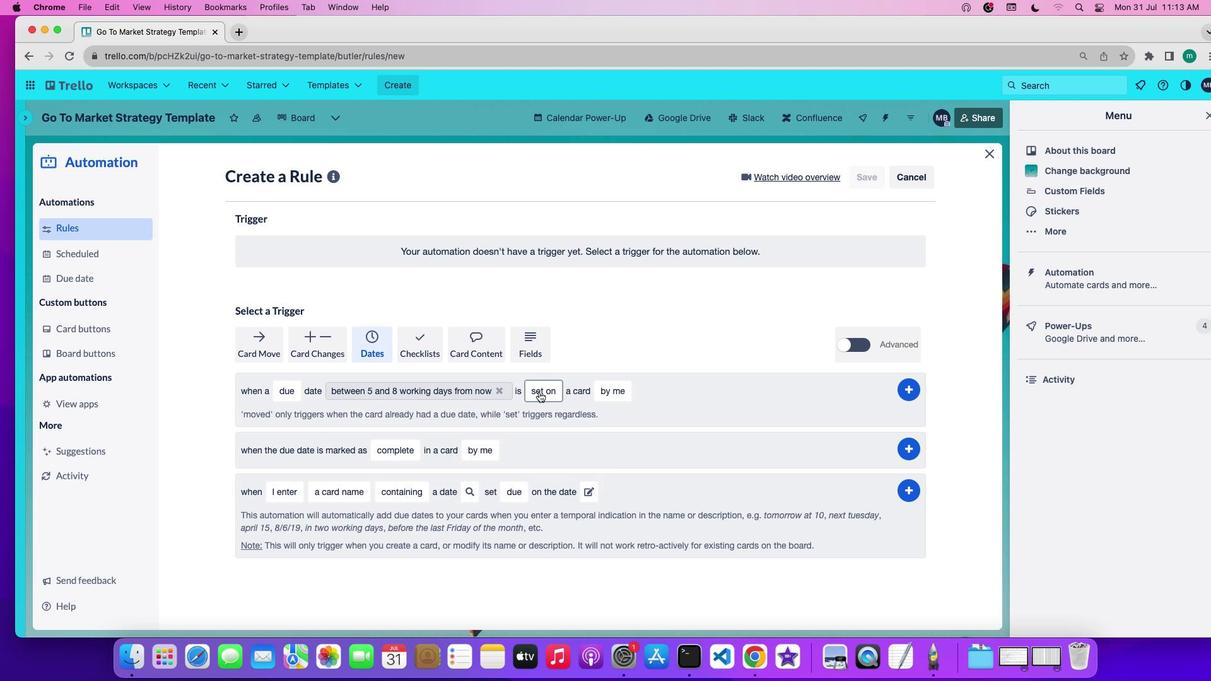 
Action: Mouse pressed left at (538, 391)
Screenshot: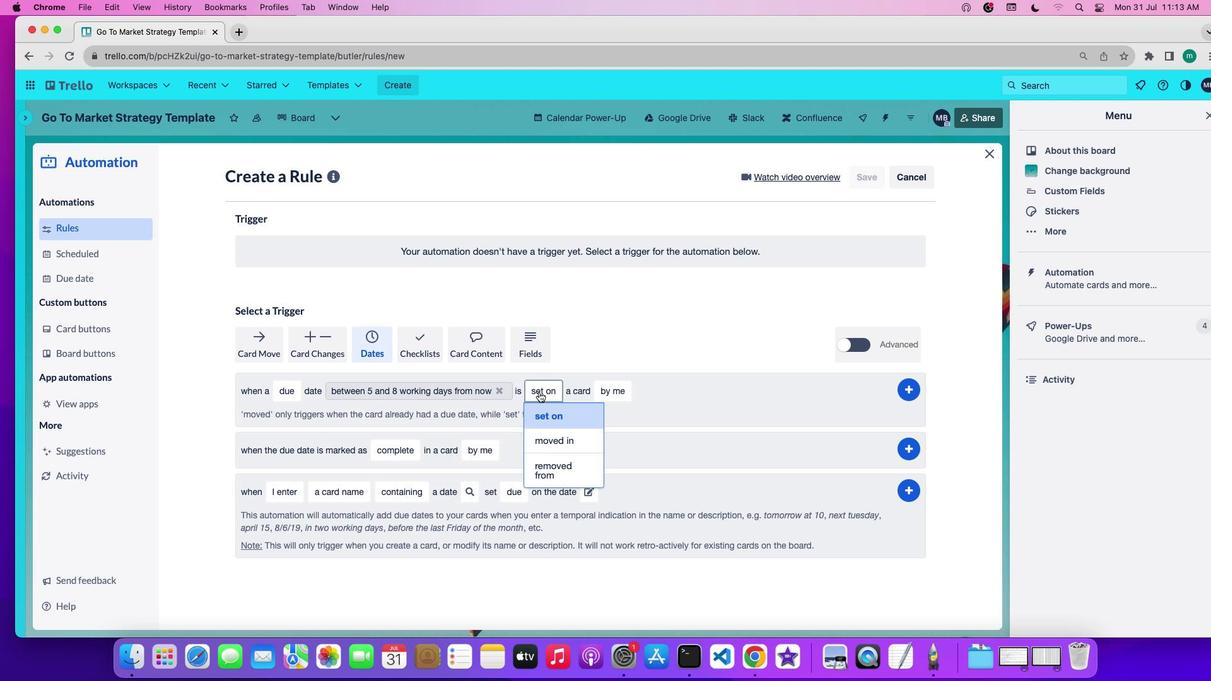 
Action: Mouse moved to (562, 467)
Screenshot: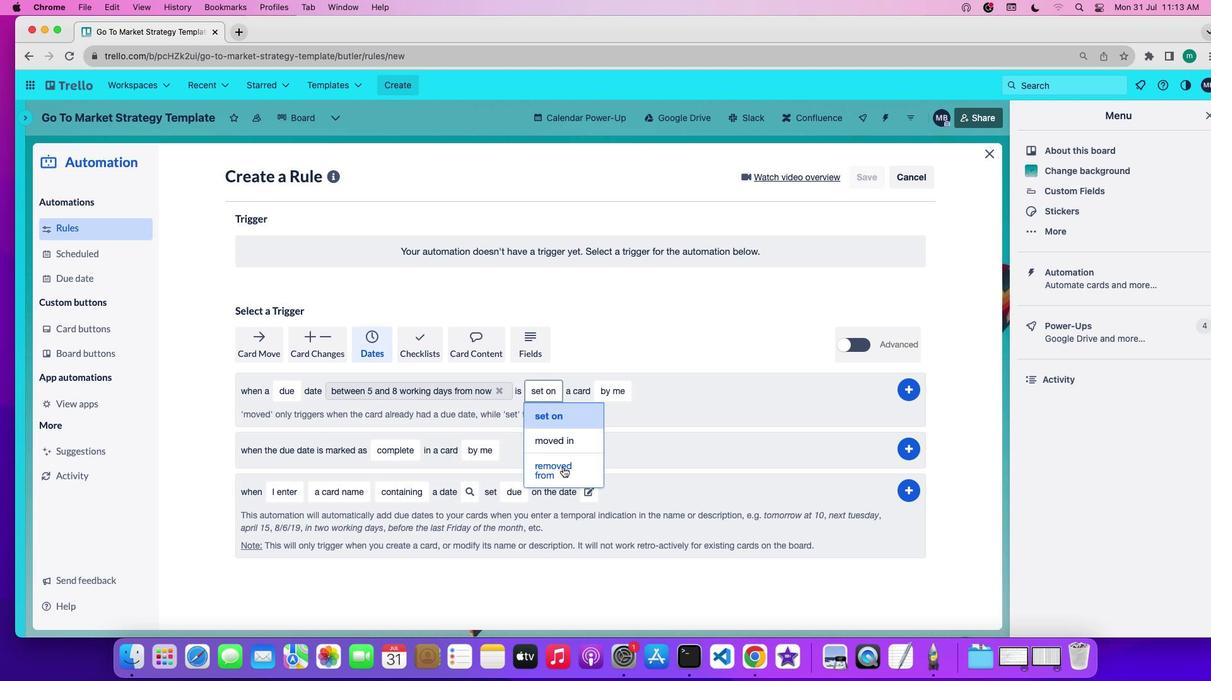 
Action: Mouse pressed left at (562, 467)
Screenshot: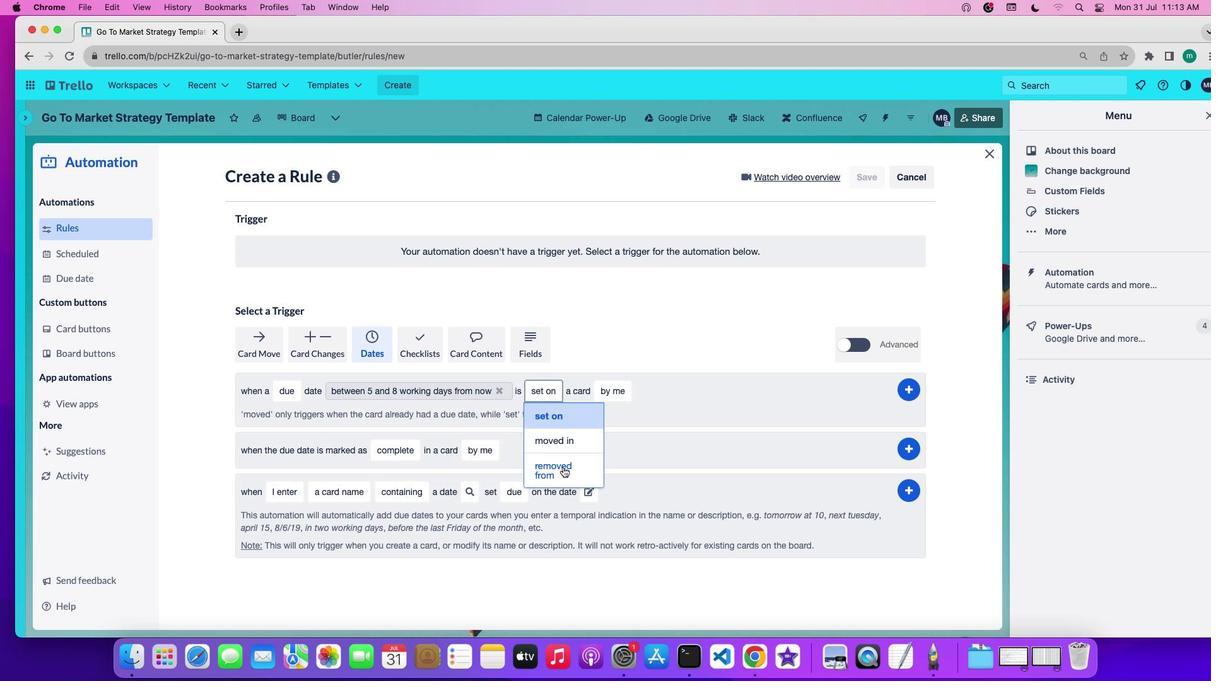 
Action: Mouse moved to (457, 394)
Screenshot: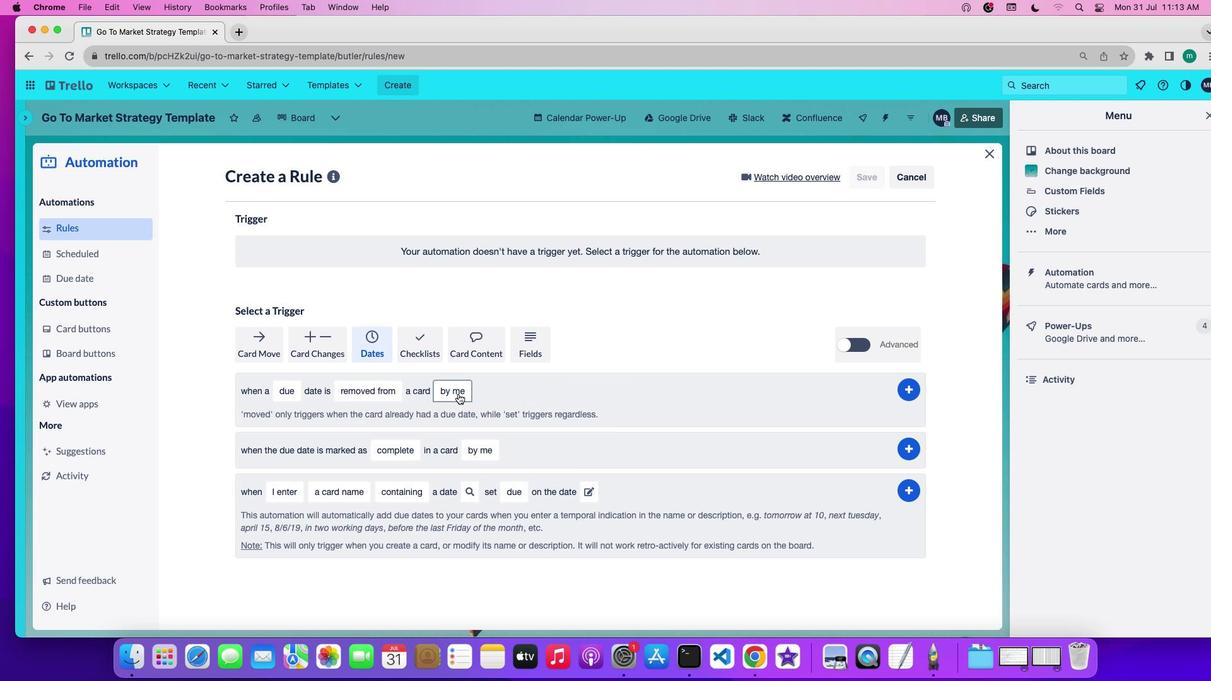 
Action: Mouse pressed left at (457, 394)
Screenshot: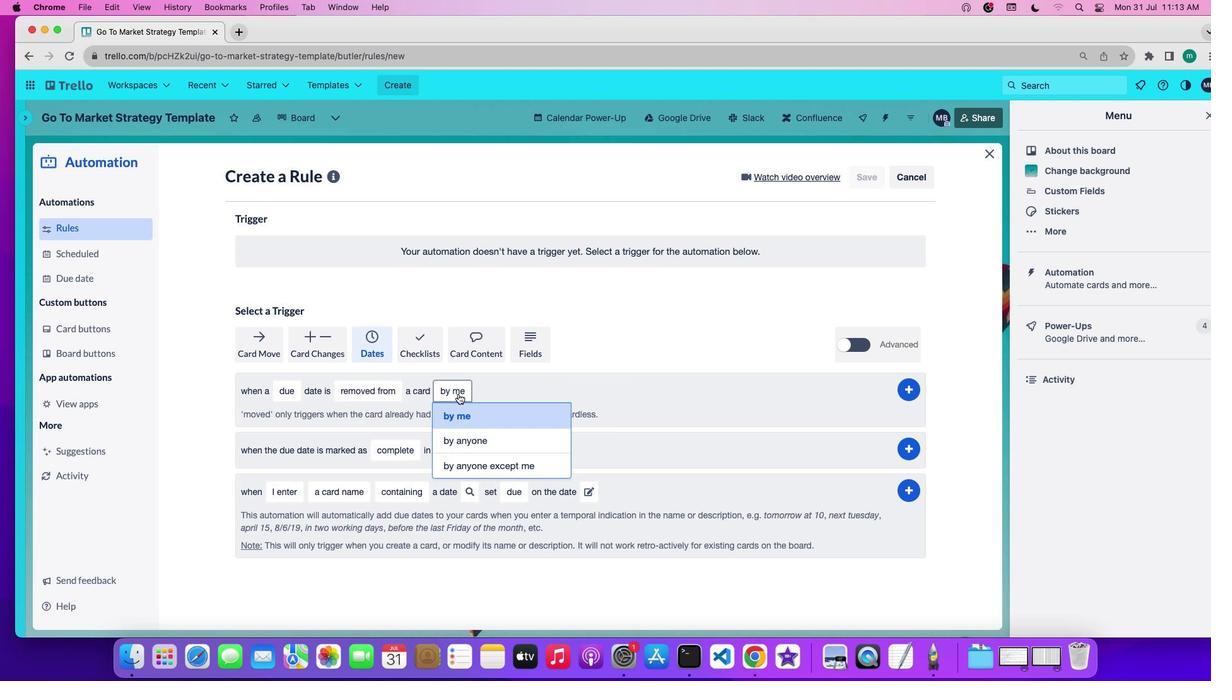 
Action: Mouse moved to (478, 461)
Screenshot: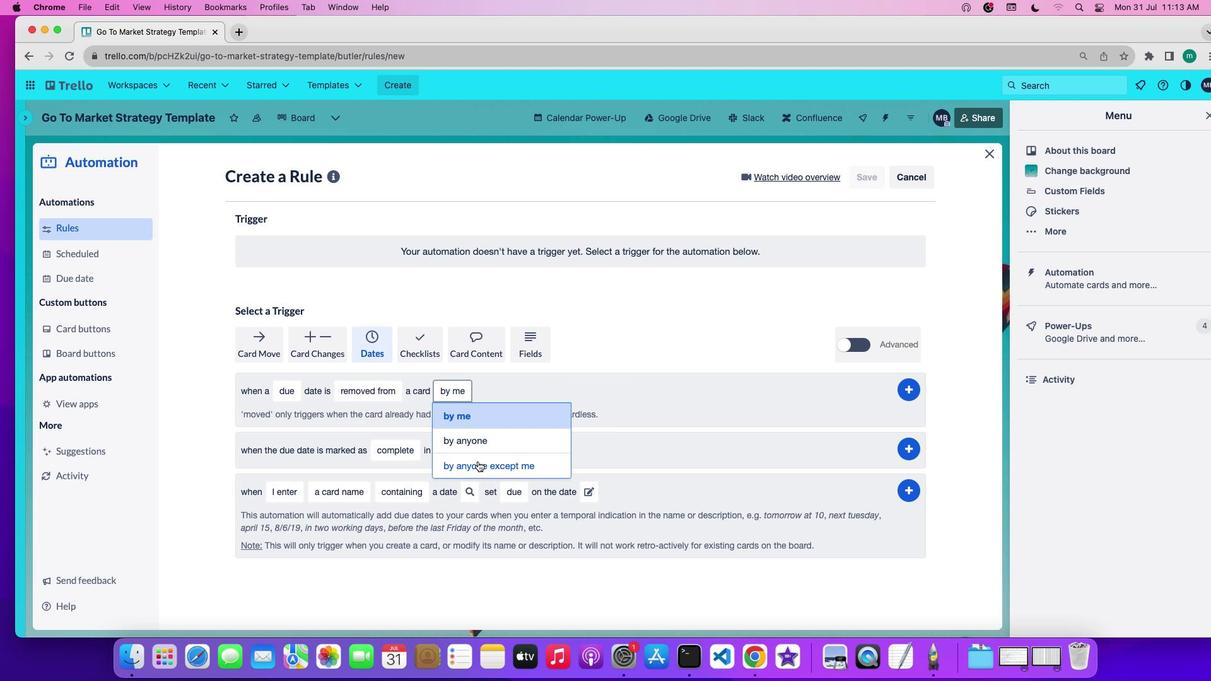 
Action: Mouse pressed left at (478, 461)
Screenshot: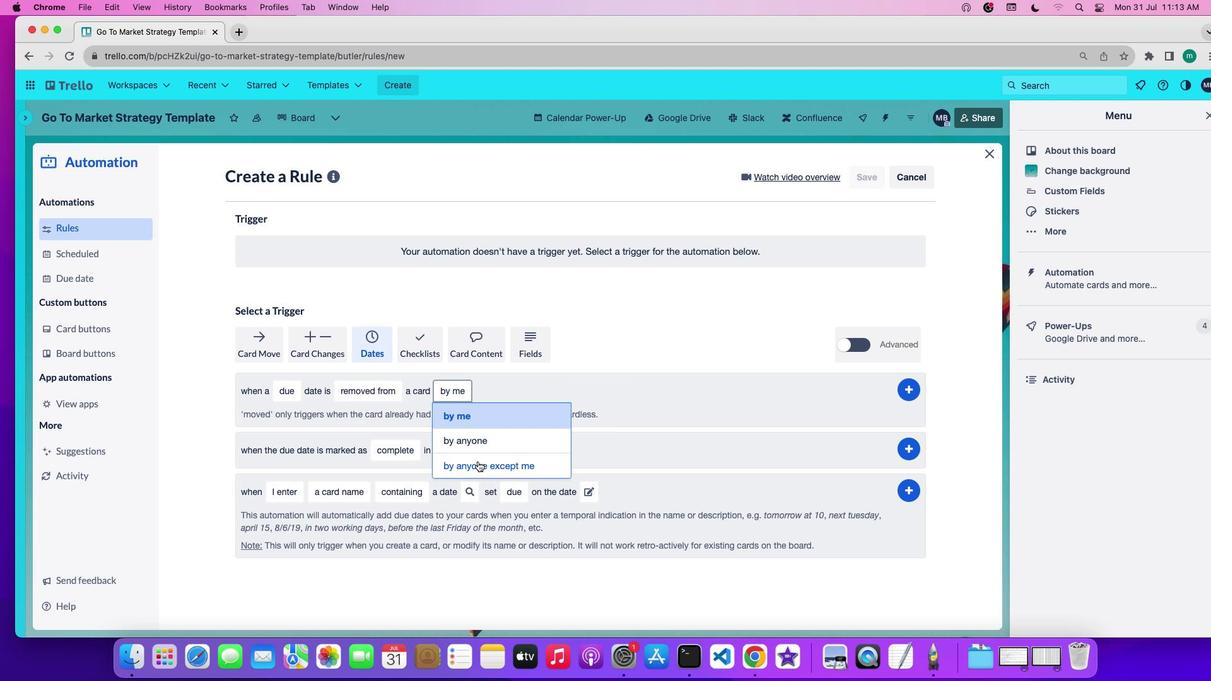 
Action: Mouse moved to (914, 391)
Screenshot: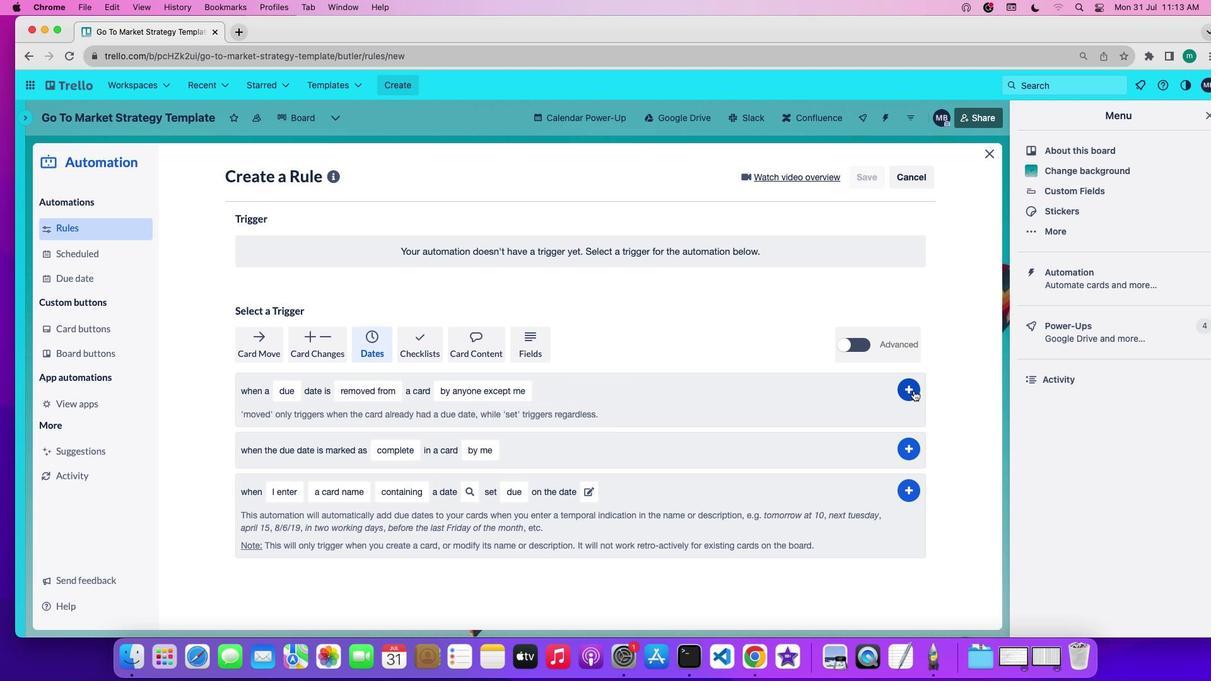 
Action: Mouse pressed left at (914, 391)
Screenshot: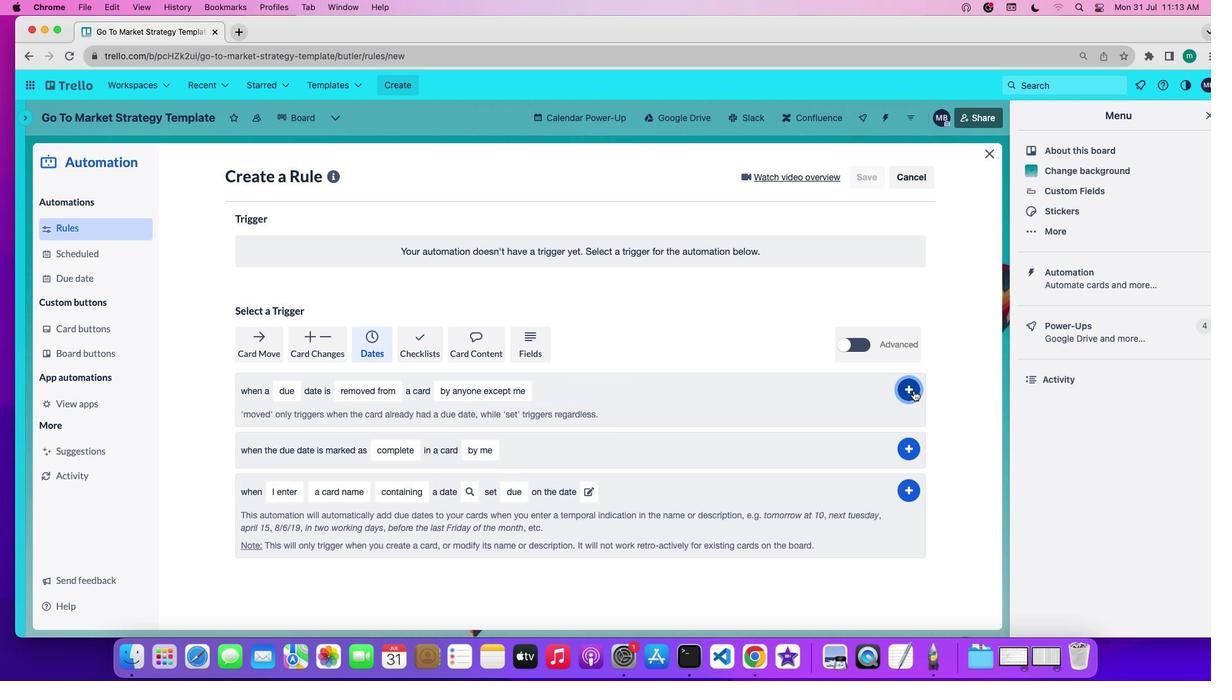 
Action: Mouse moved to (936, 395)
Screenshot: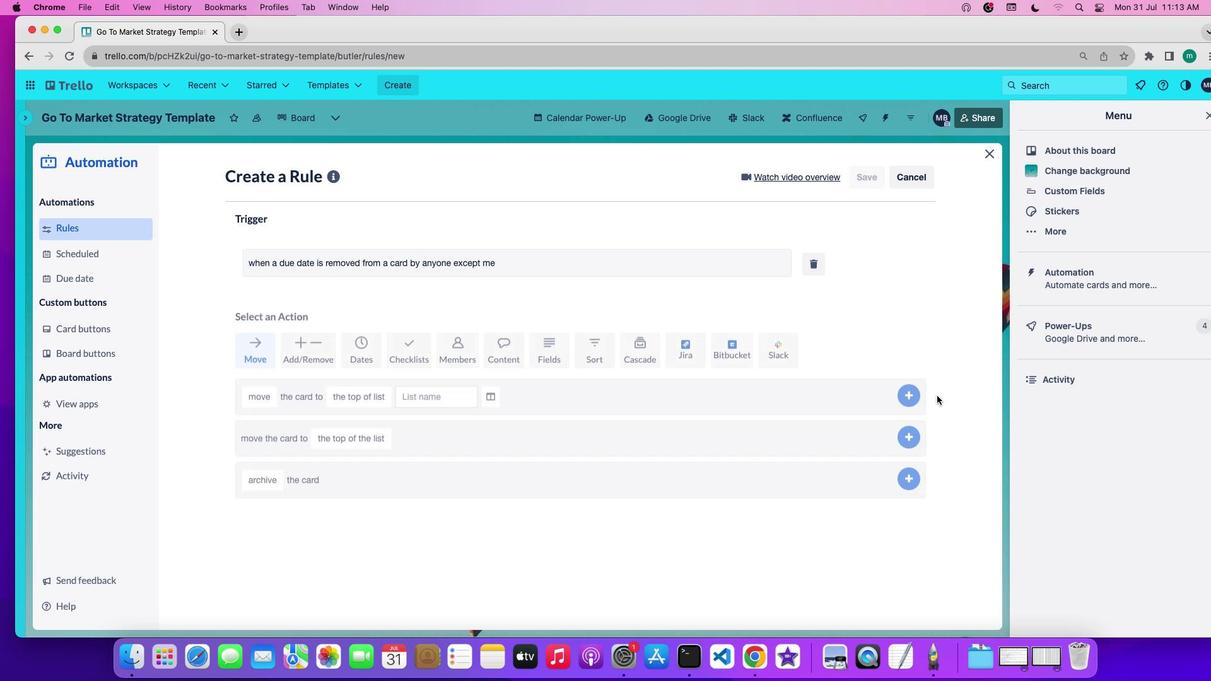 
